 Task: Look for space in Crown Point, United States from 12th July, 2023 to 16th July, 2023 for 8 adults in price range Rs.10000 to Rs.16000. Place can be private room with 8 bedrooms having 8 beds and 8 bathrooms. Property type can be house, flat, guest house, hotel. Amenities needed are: wifi, TV, free parkinig on premises, gym, breakfast. Booking option can be shelf check-in. Required host language is English.
Action: Mouse moved to (469, 64)
Screenshot: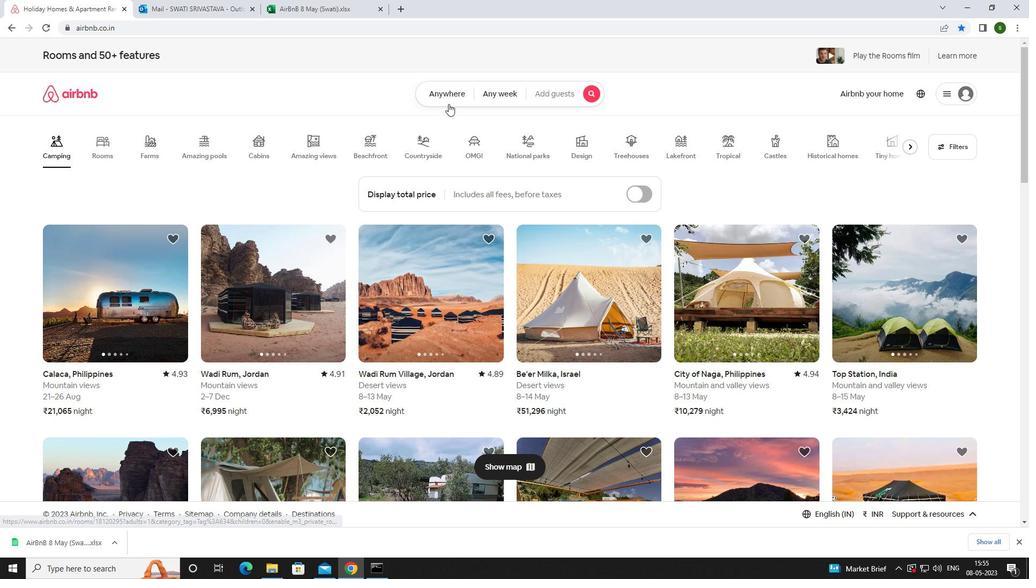 
Action: Mouse pressed left at (469, 64)
Screenshot: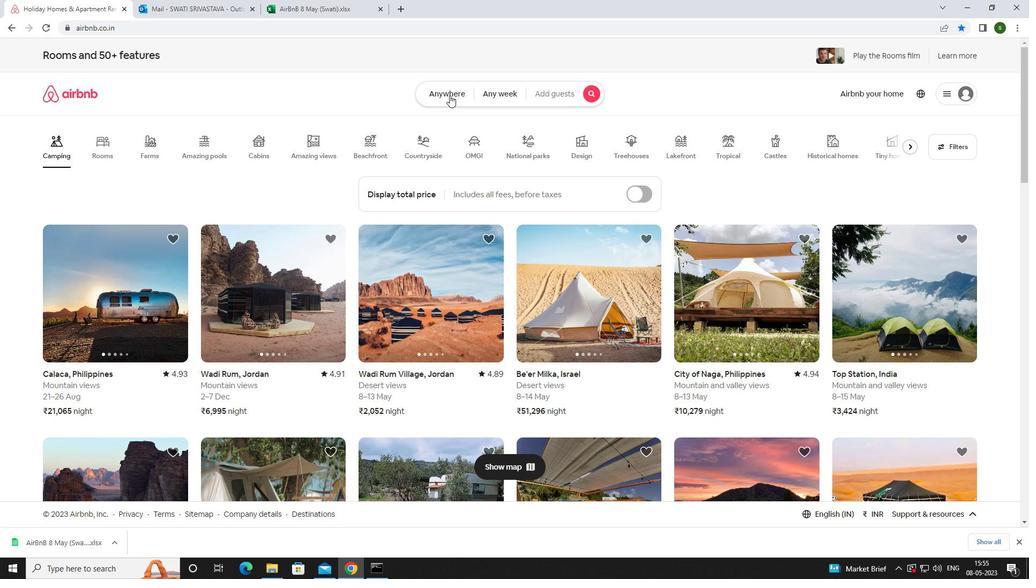 
Action: Mouse moved to (414, 110)
Screenshot: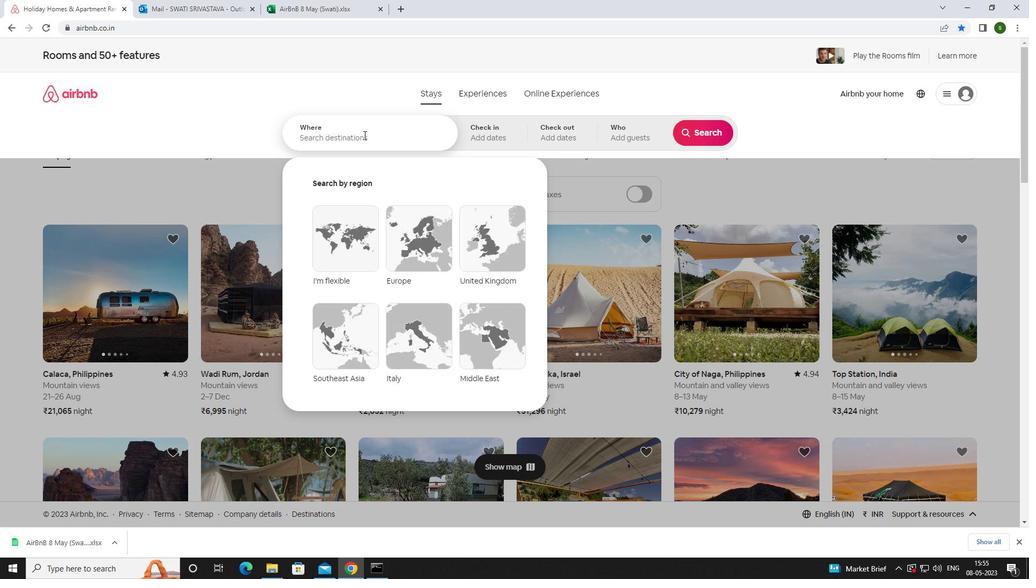 
Action: Mouse pressed left at (414, 110)
Screenshot: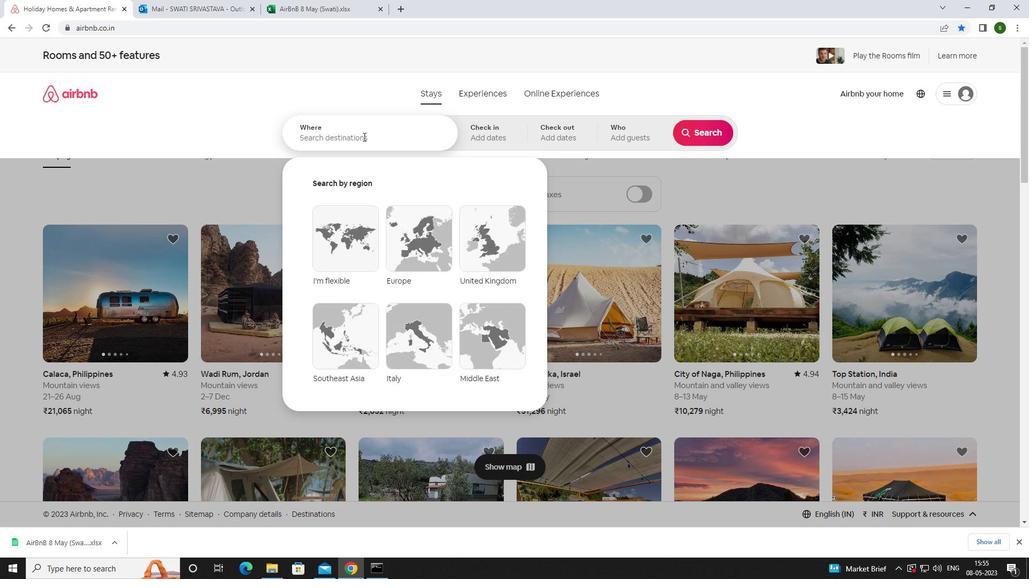 
Action: Mouse moved to (414, 112)
Screenshot: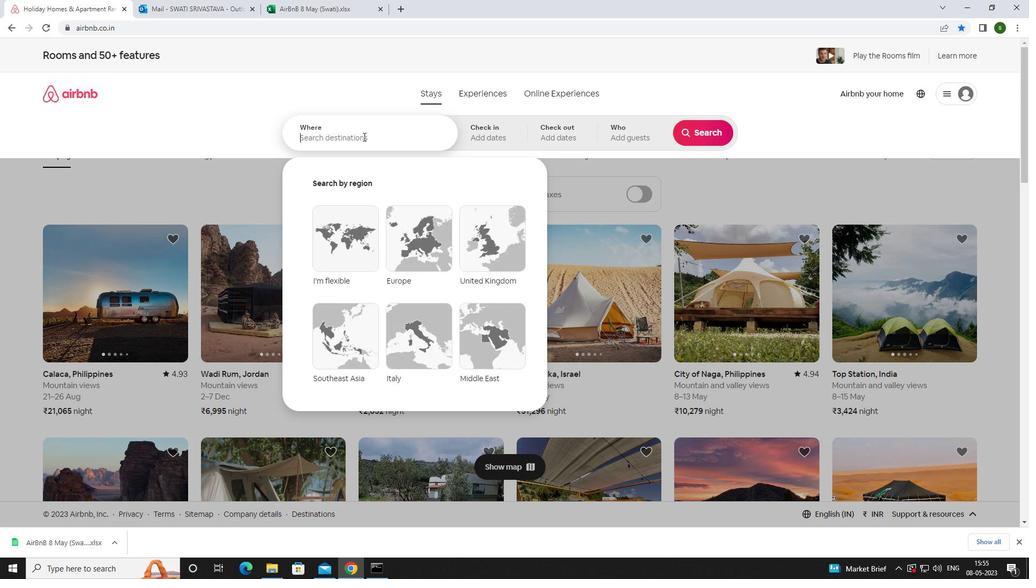 
Action: Key pressed <Key.caps_lock>c<Key.caps_lock>rown<Key.space><Key.caps_lock>P<Key.caps_lock>oint,<Key.space><Key.caps_lock>u<Key.caps_lock>nited<Key.space><Key.caps_lock>s<Key.caps_lock>tates<Key.enter>
Screenshot: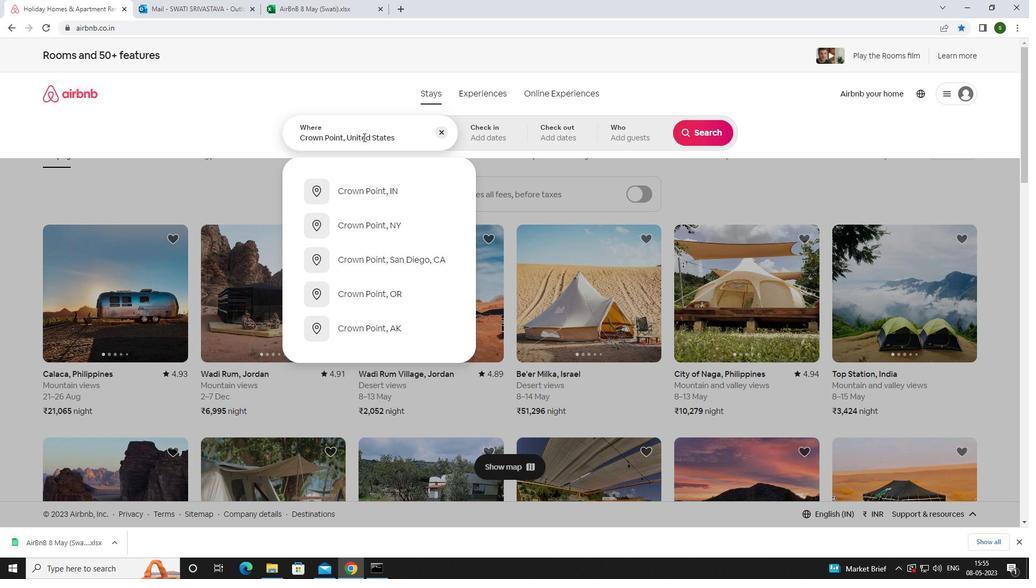 
Action: Mouse moved to (628, 202)
Screenshot: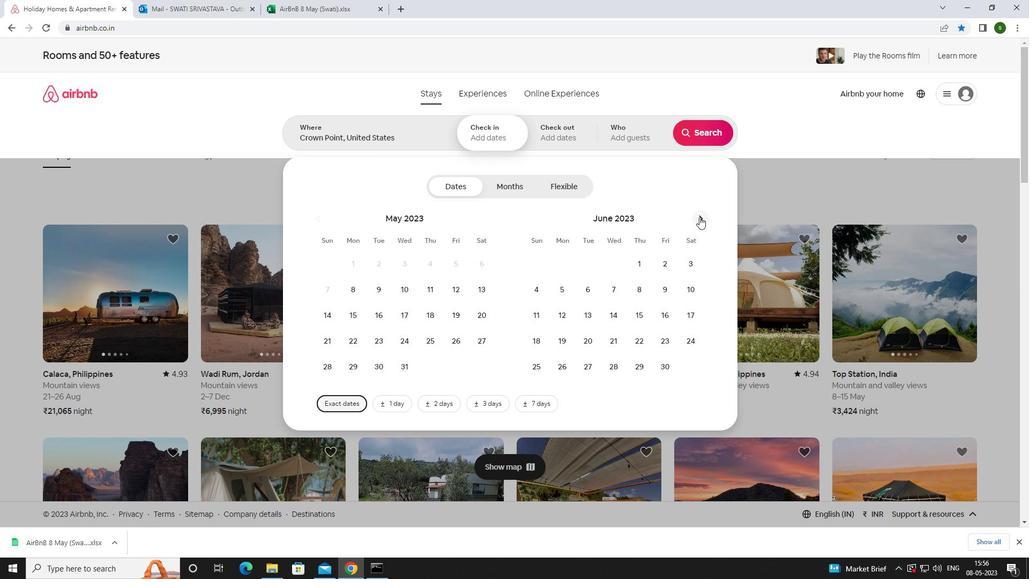 
Action: Mouse pressed left at (628, 202)
Screenshot: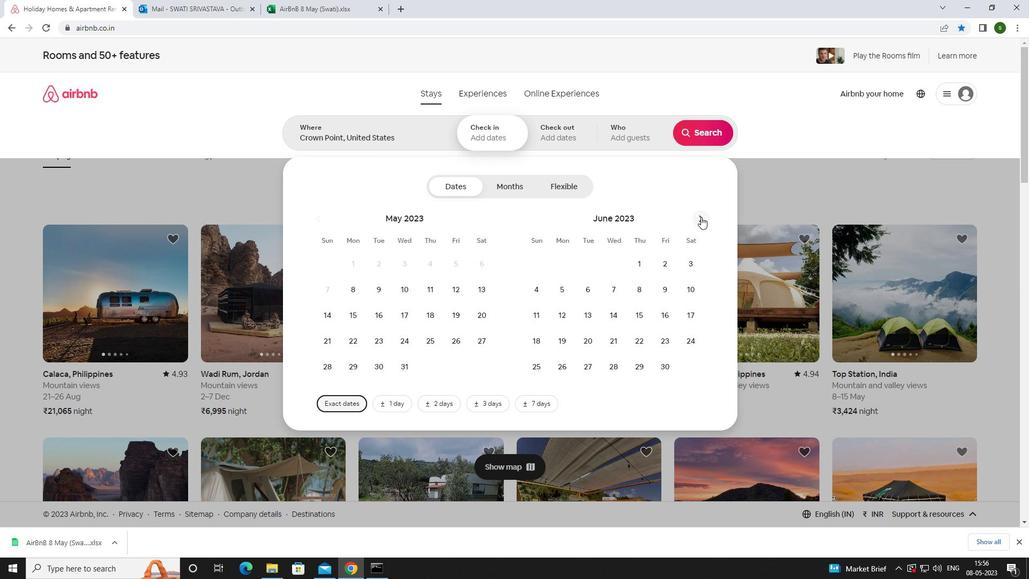 
Action: Mouse pressed left at (628, 202)
Screenshot: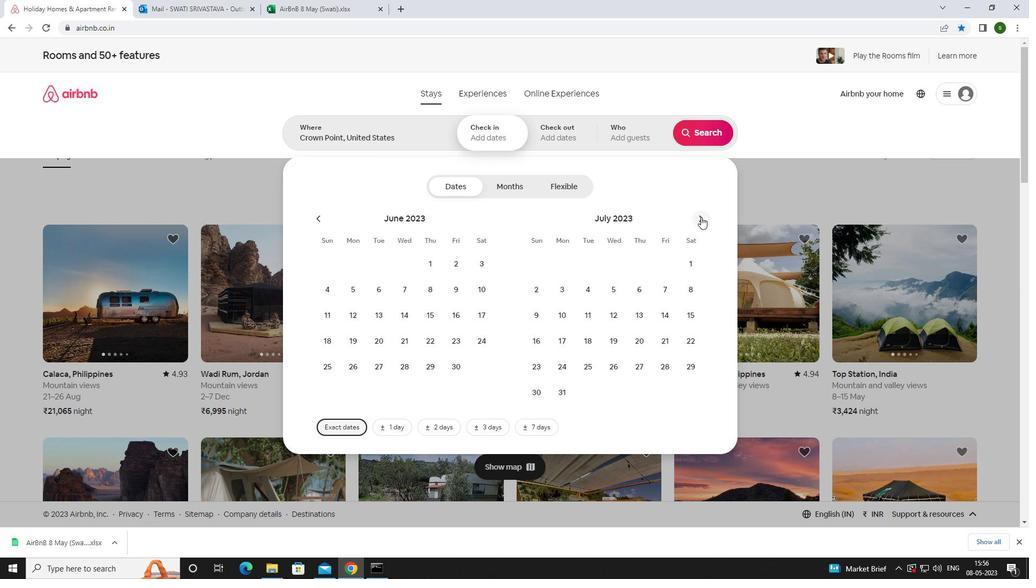 
Action: Mouse moved to (439, 311)
Screenshot: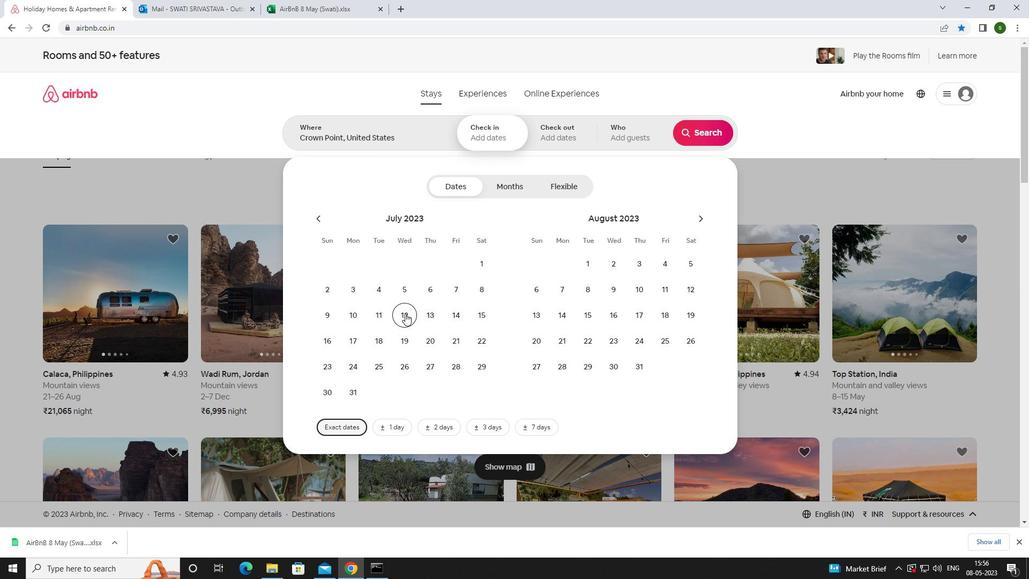 
Action: Mouse pressed left at (439, 311)
Screenshot: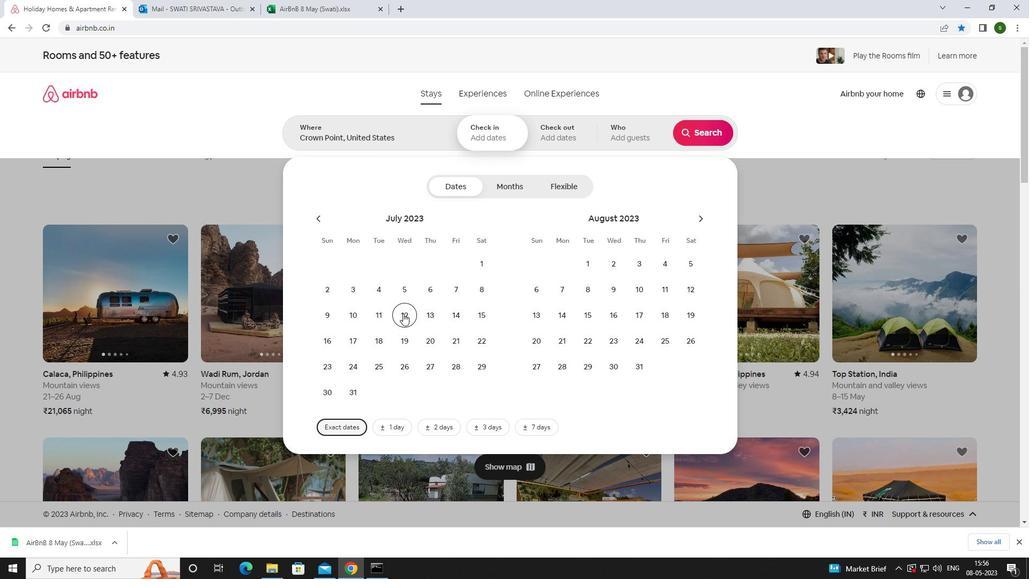 
Action: Mouse moved to (391, 345)
Screenshot: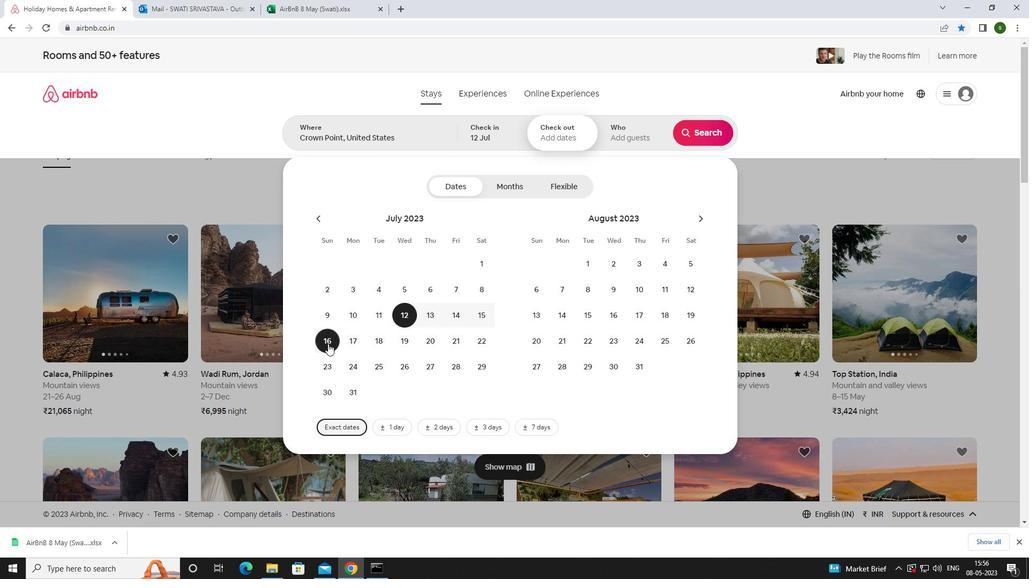 
Action: Mouse pressed left at (391, 345)
Screenshot: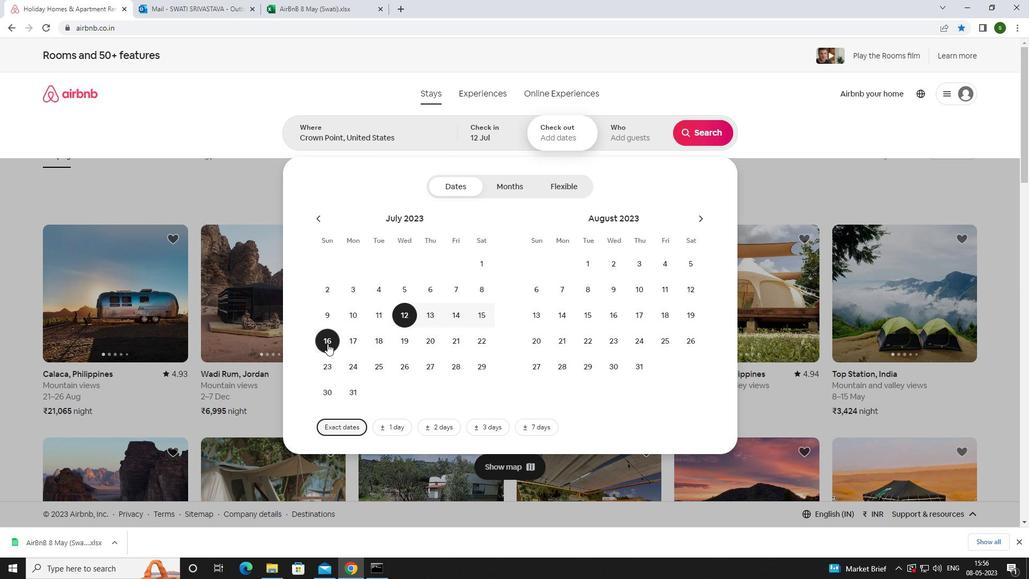 
Action: Mouse moved to (583, 115)
Screenshot: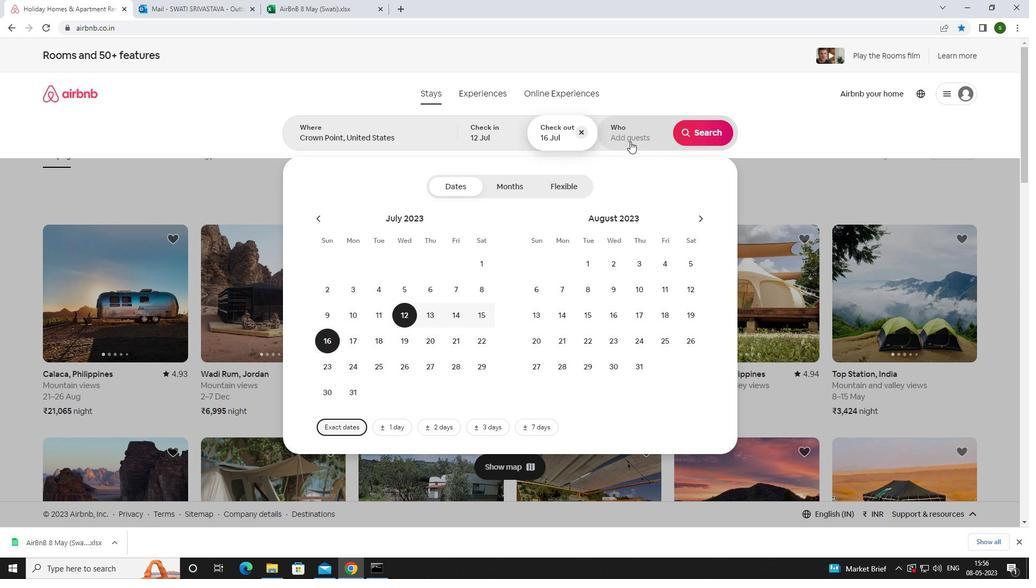
Action: Mouse pressed left at (583, 115)
Screenshot: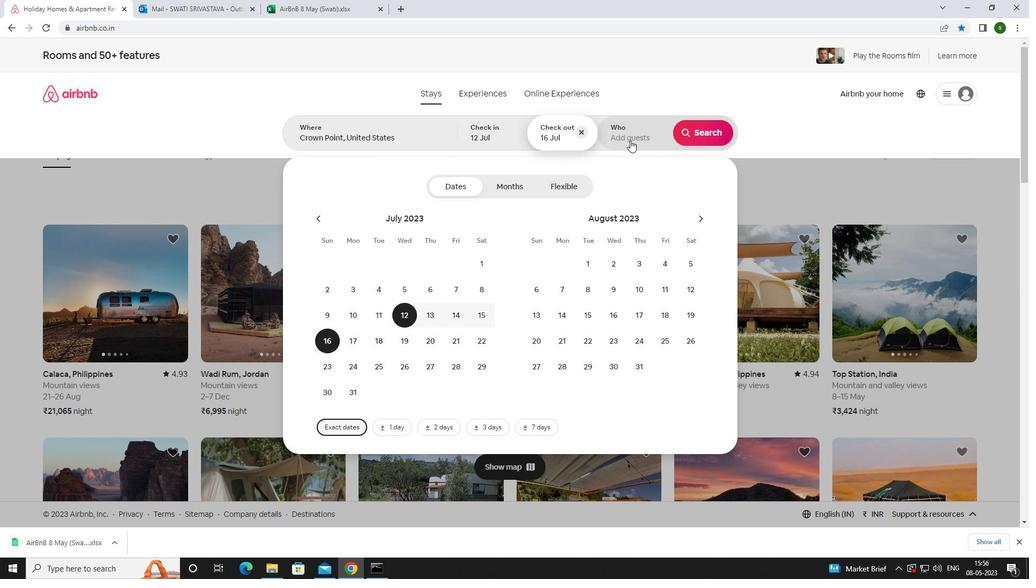 
Action: Mouse moved to (632, 165)
Screenshot: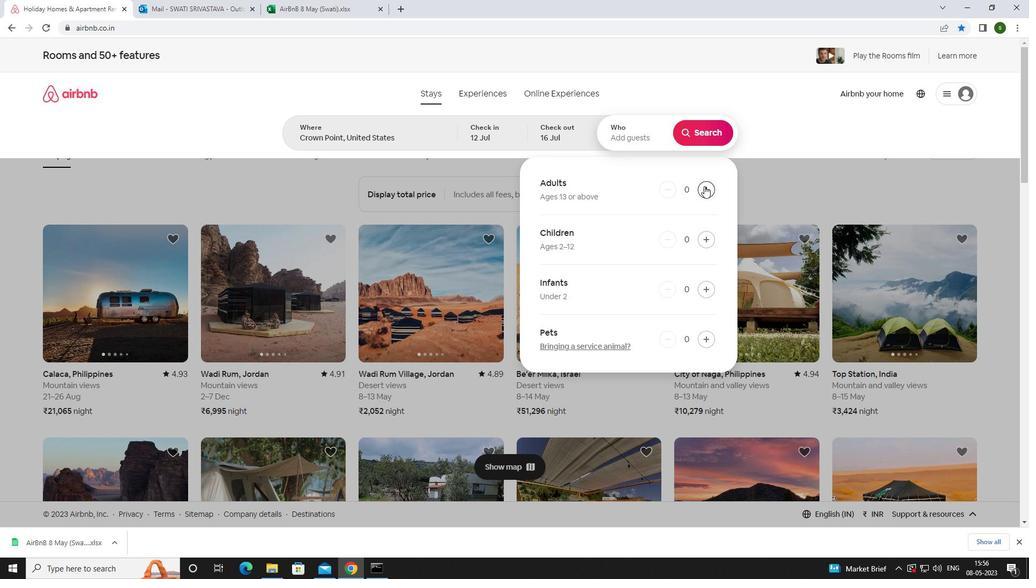 
Action: Mouse pressed left at (632, 165)
Screenshot: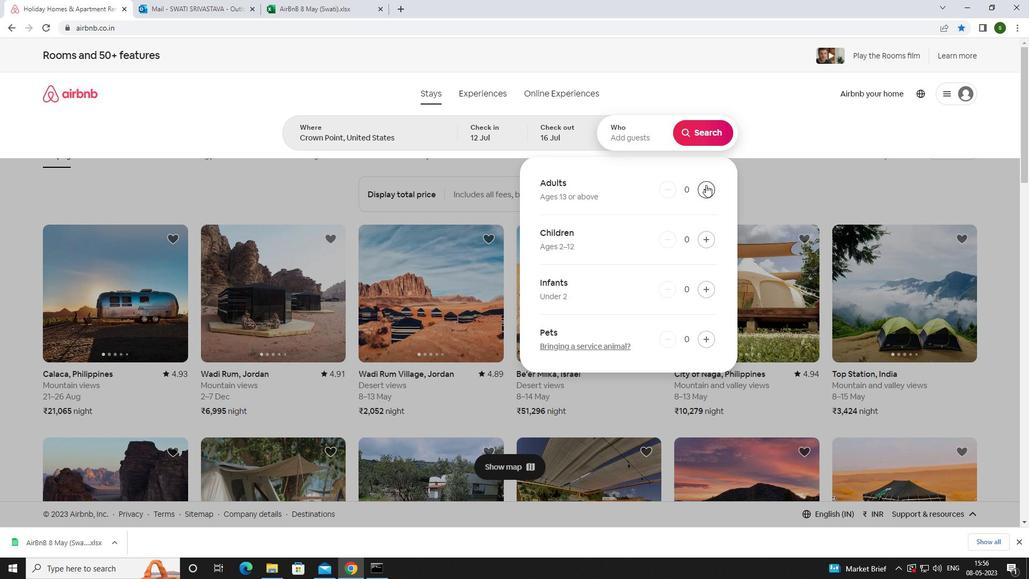 
Action: Mouse pressed left at (632, 165)
Screenshot: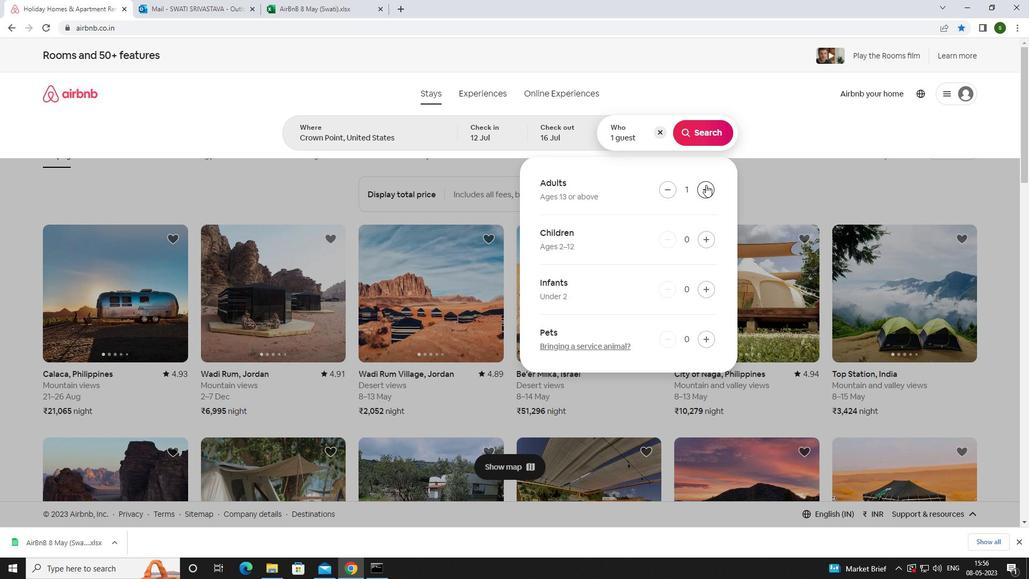 
Action: Mouse pressed left at (632, 165)
Screenshot: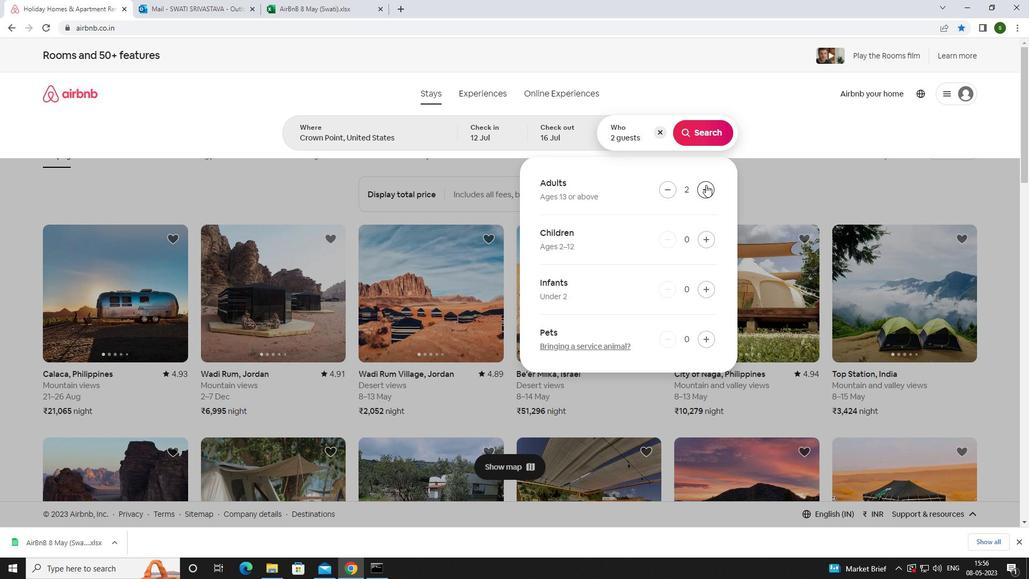 
Action: Mouse pressed left at (632, 165)
Screenshot: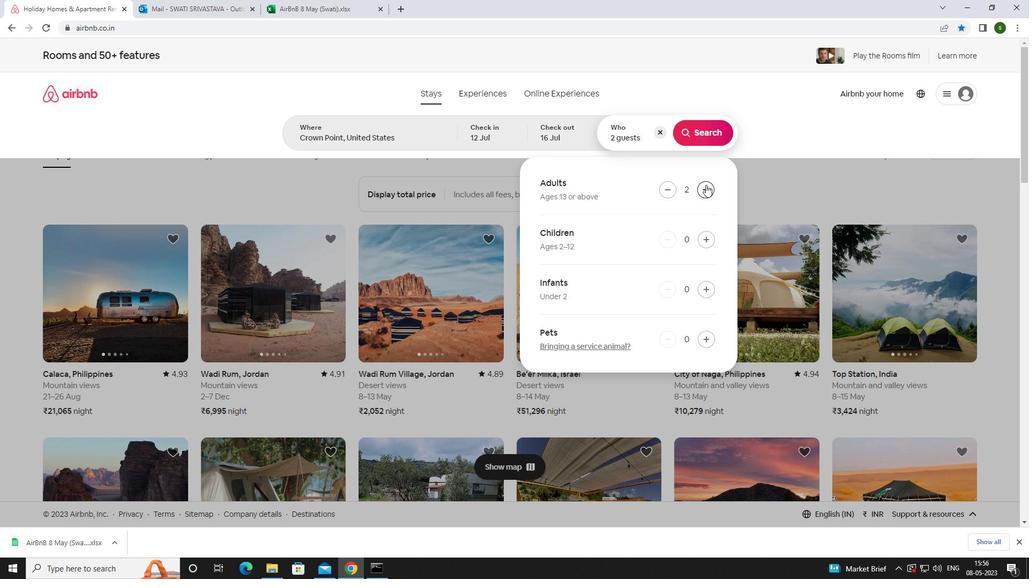 
Action: Mouse pressed left at (632, 165)
Screenshot: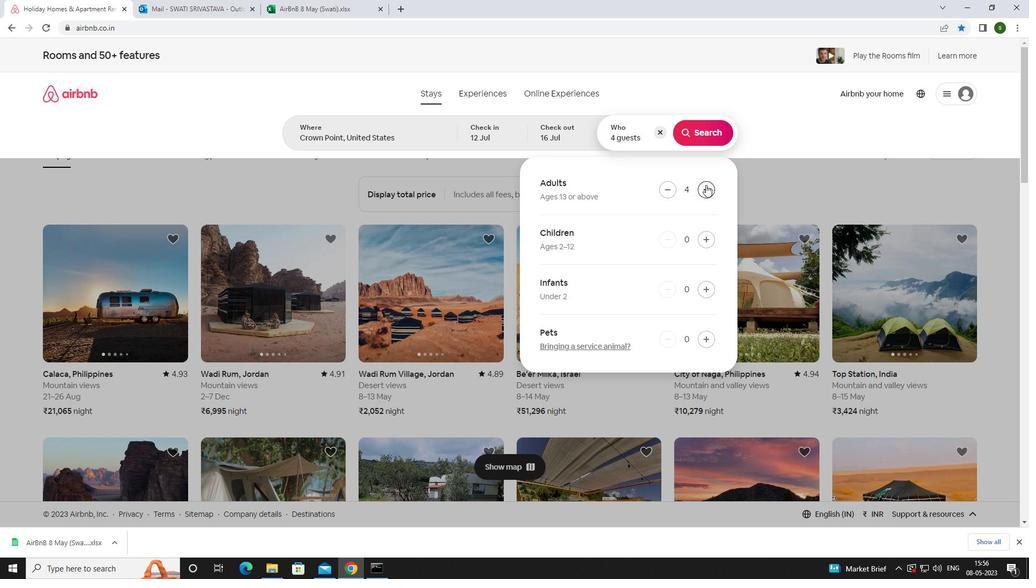 
Action: Mouse pressed left at (632, 165)
Screenshot: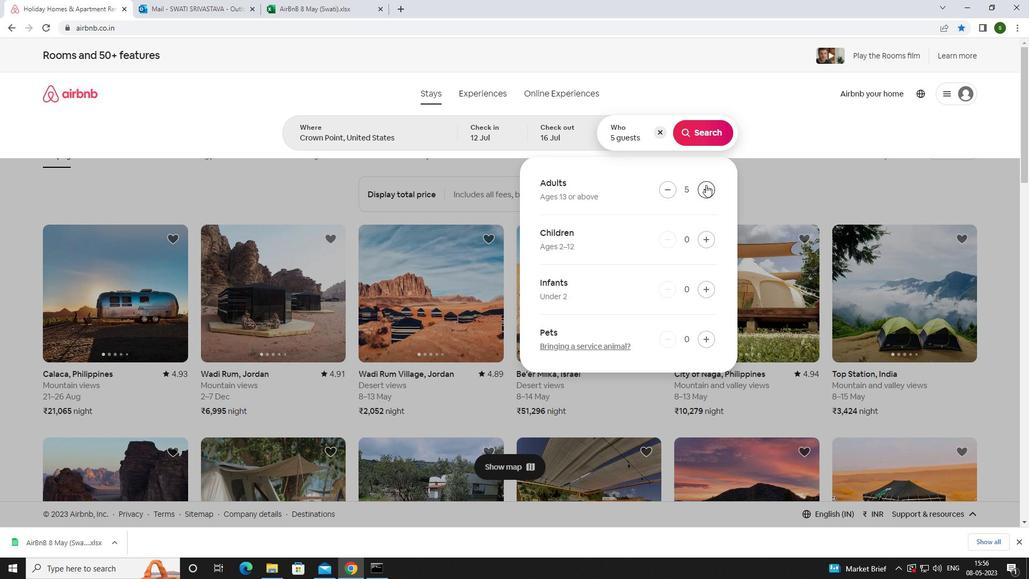 
Action: Mouse pressed left at (632, 165)
Screenshot: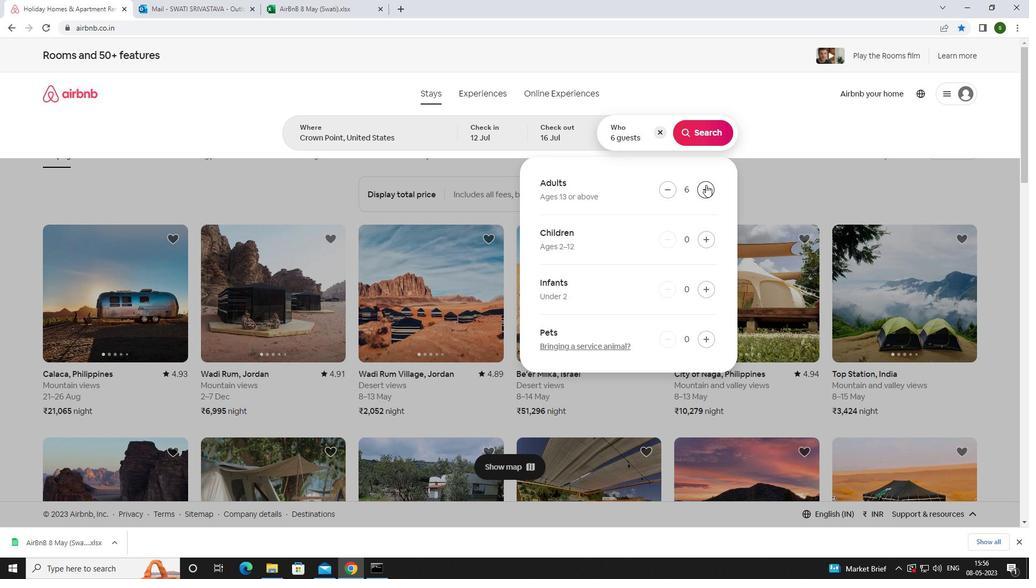 
Action: Mouse pressed left at (632, 165)
Screenshot: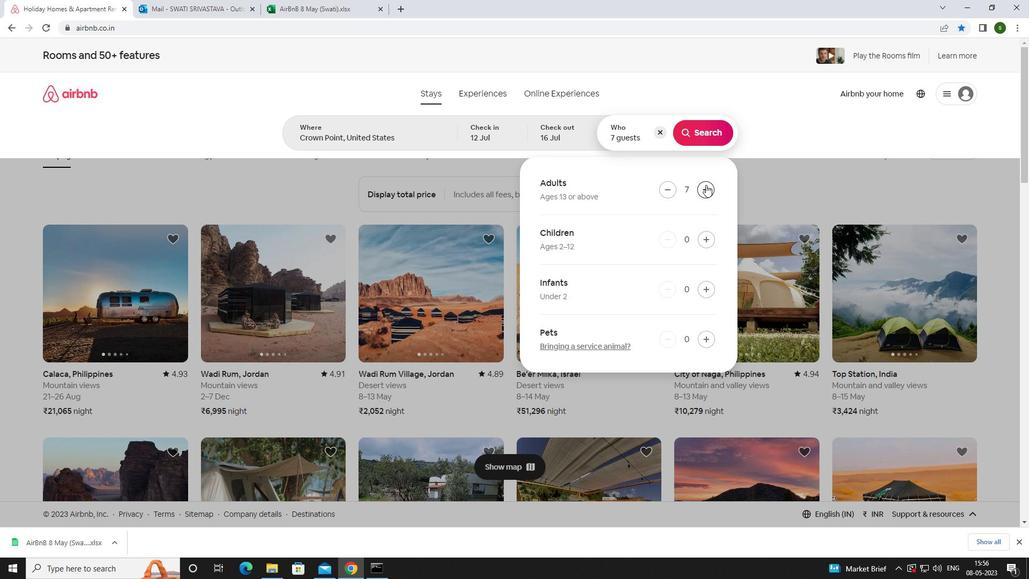 
Action: Mouse moved to (632, 104)
Screenshot: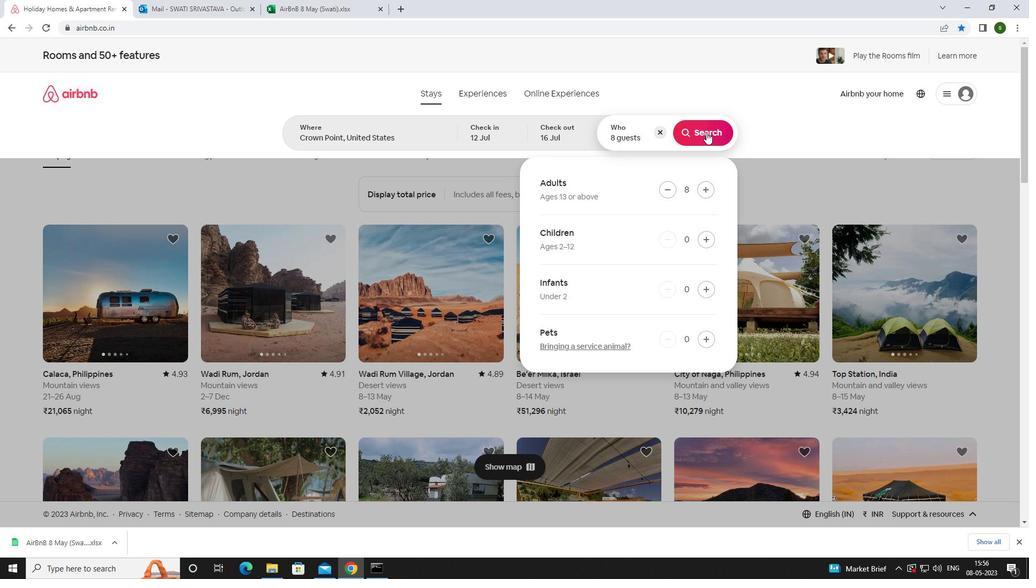 
Action: Mouse pressed left at (632, 104)
Screenshot: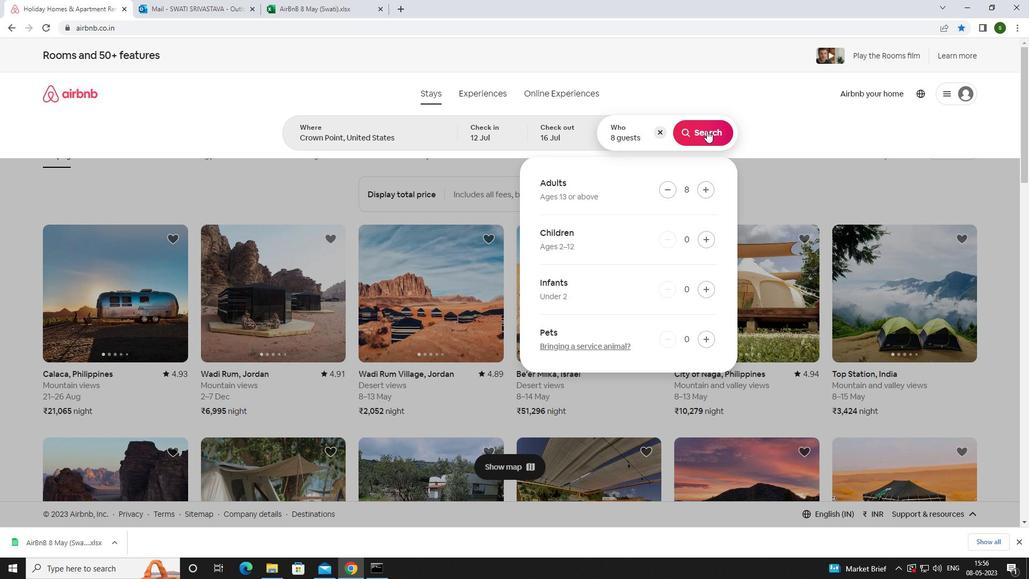 
Action: Mouse moved to (798, 67)
Screenshot: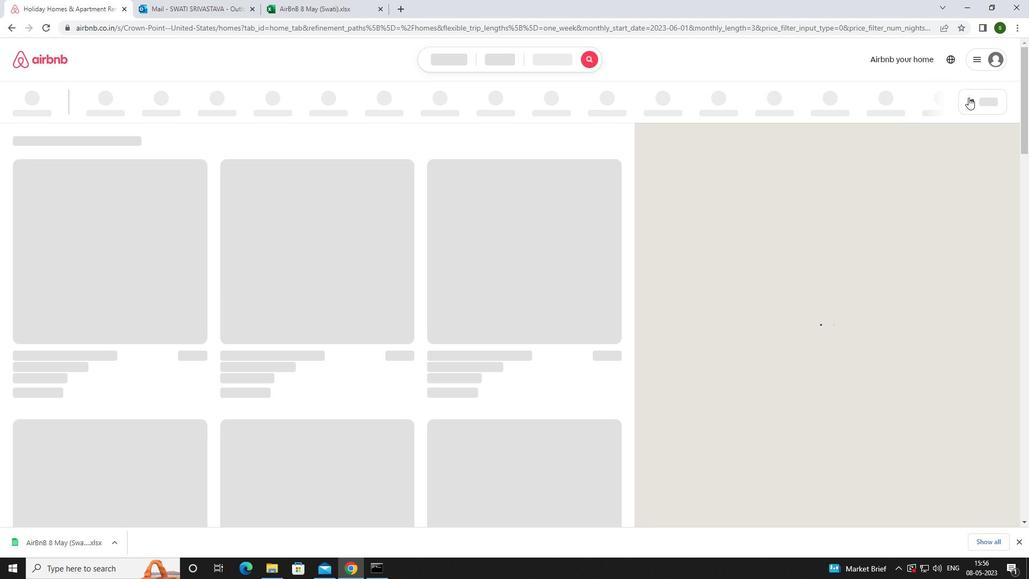 
Action: Mouse pressed left at (798, 67)
Screenshot: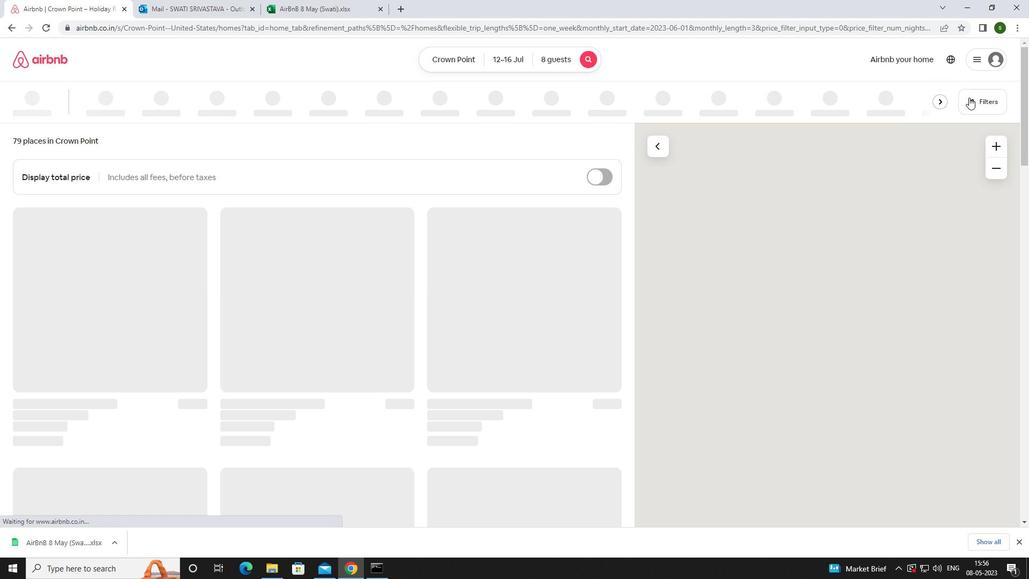 
Action: Mouse moved to (458, 369)
Screenshot: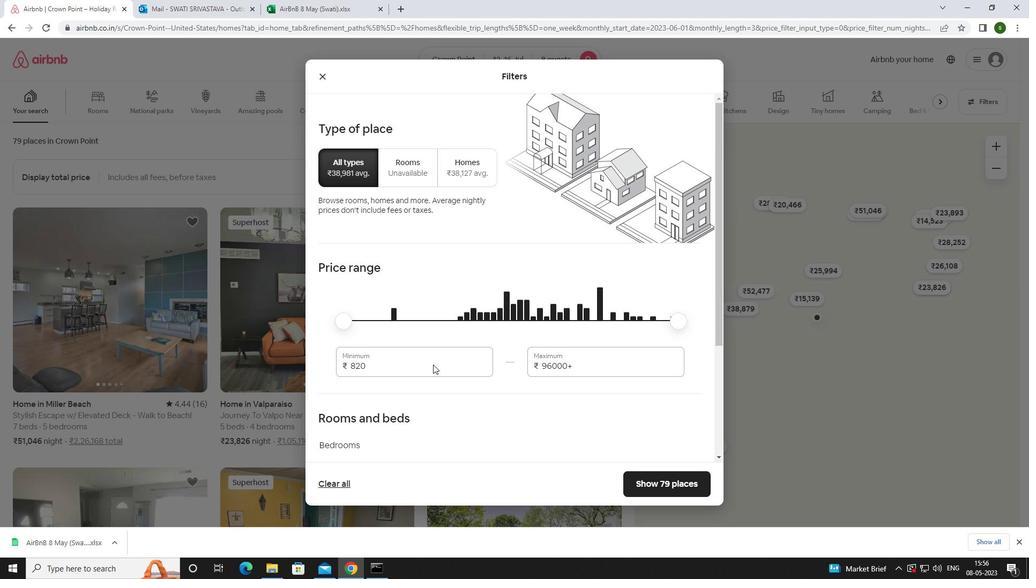 
Action: Mouse pressed left at (458, 369)
Screenshot: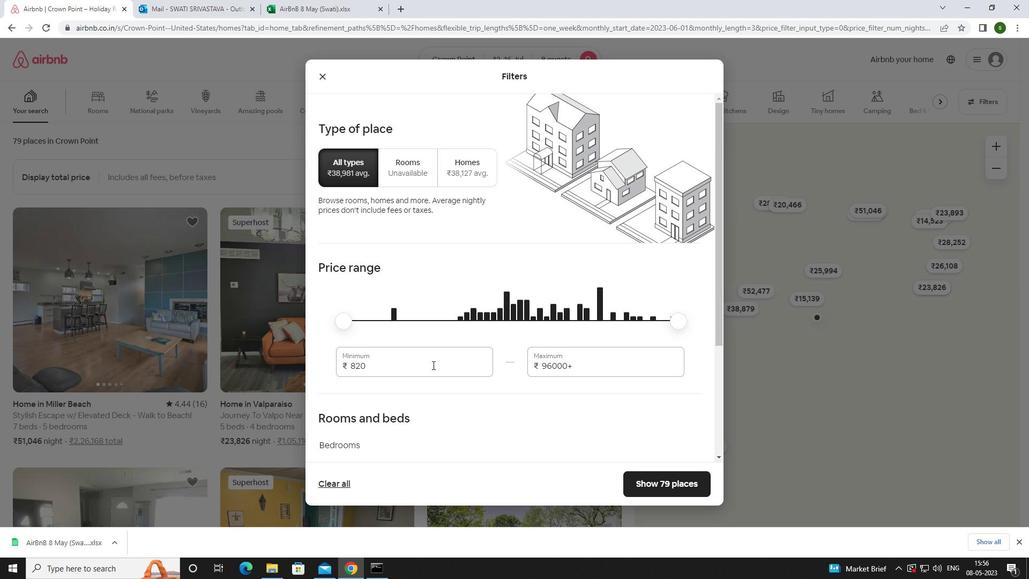 
Action: Key pressed <Key.backspace><Key.backspace><Key.backspace><Key.backspace><Key.backspace><Key.backspace><Key.backspace>10000
Screenshot: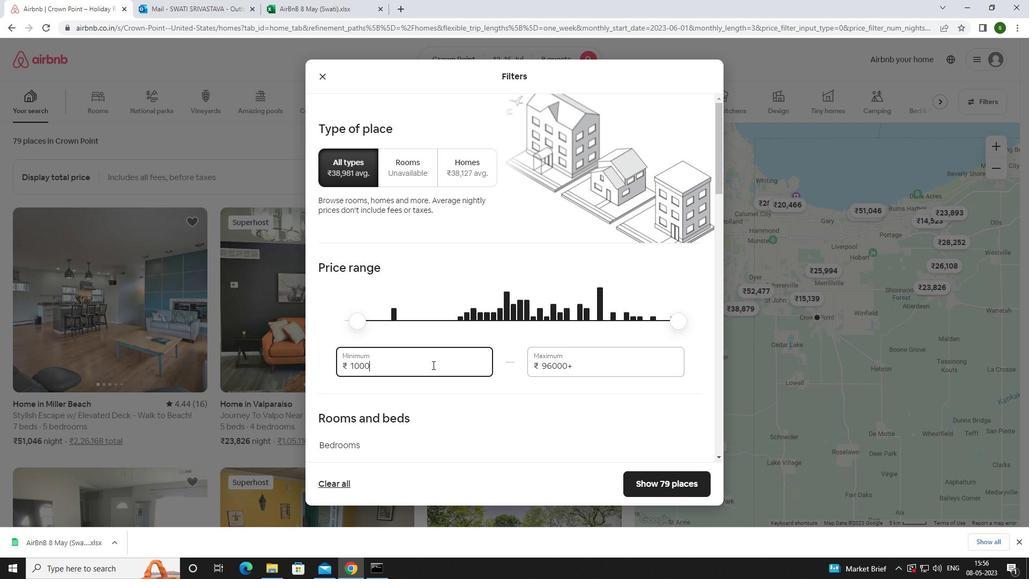 
Action: Mouse moved to (558, 374)
Screenshot: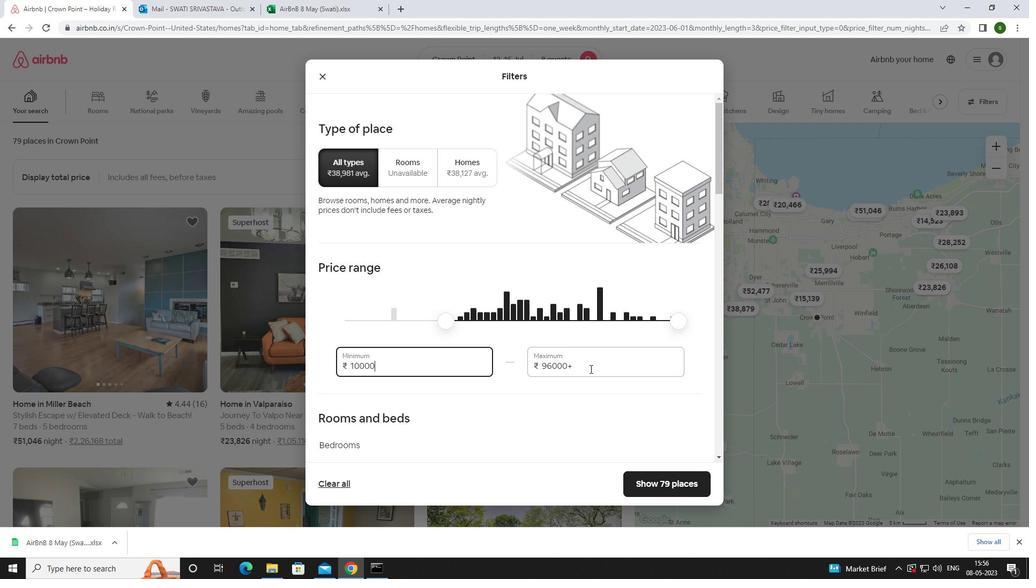 
Action: Mouse pressed left at (558, 374)
Screenshot: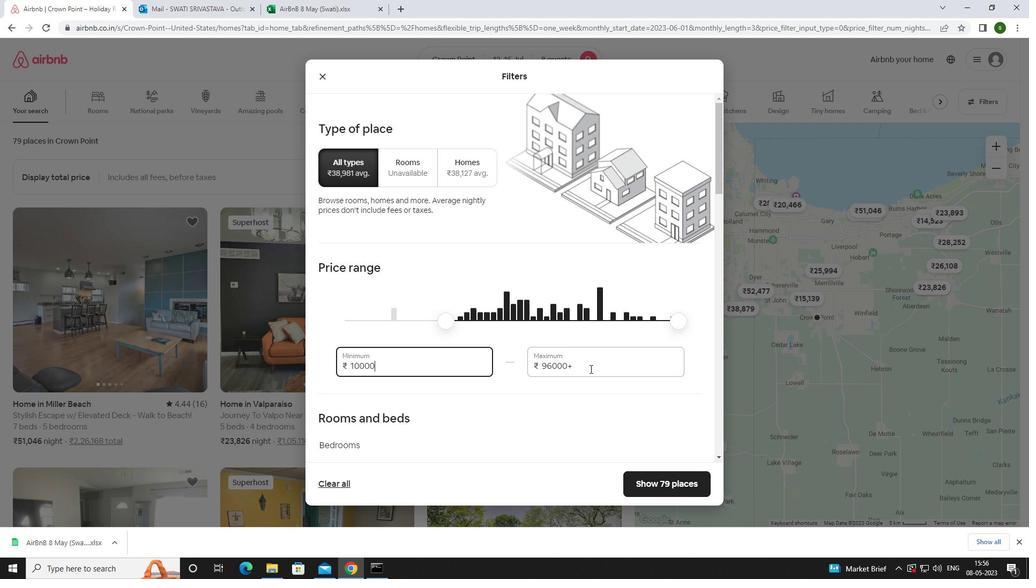 
Action: Key pressed <Key.backspace><Key.backspace><Key.backspace><Key.backspace><Key.backspace><Key.backspace><Key.backspace><Key.backspace><Key.backspace>16000
Screenshot: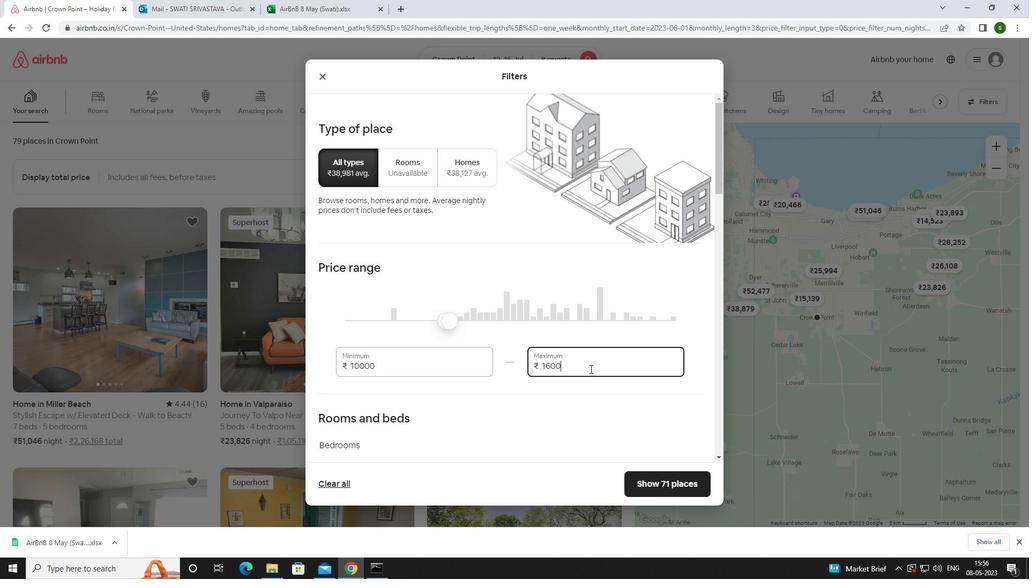 
Action: Mouse moved to (476, 355)
Screenshot: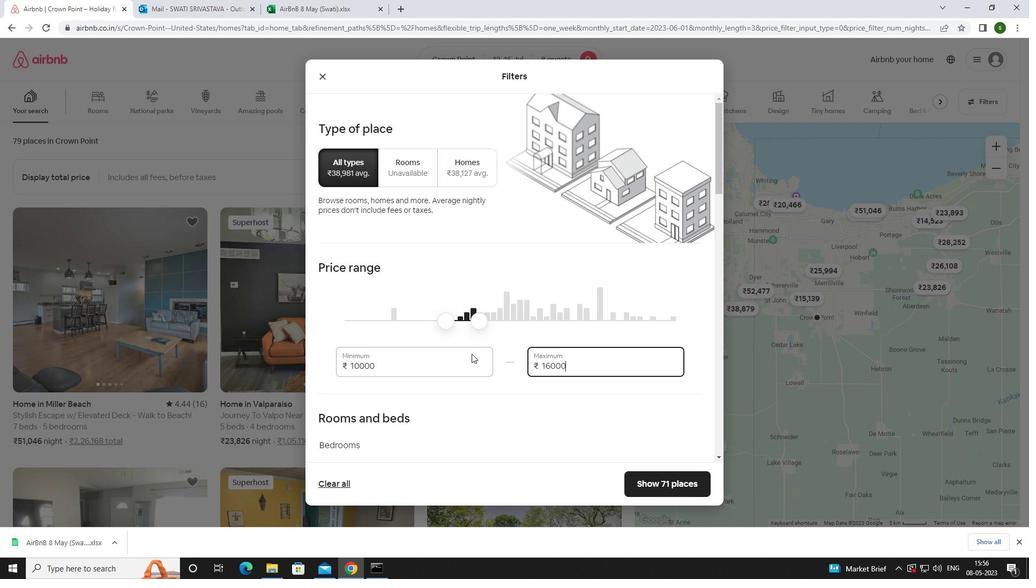 
Action: Mouse scrolled (476, 354) with delta (0, -1)
Screenshot: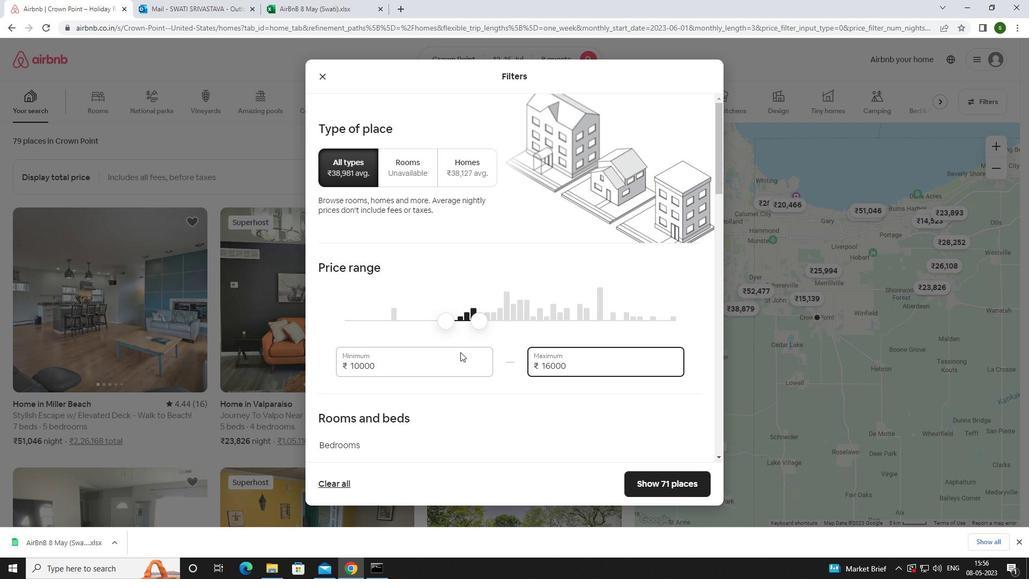 
Action: Mouse scrolled (476, 354) with delta (0, -1)
Screenshot: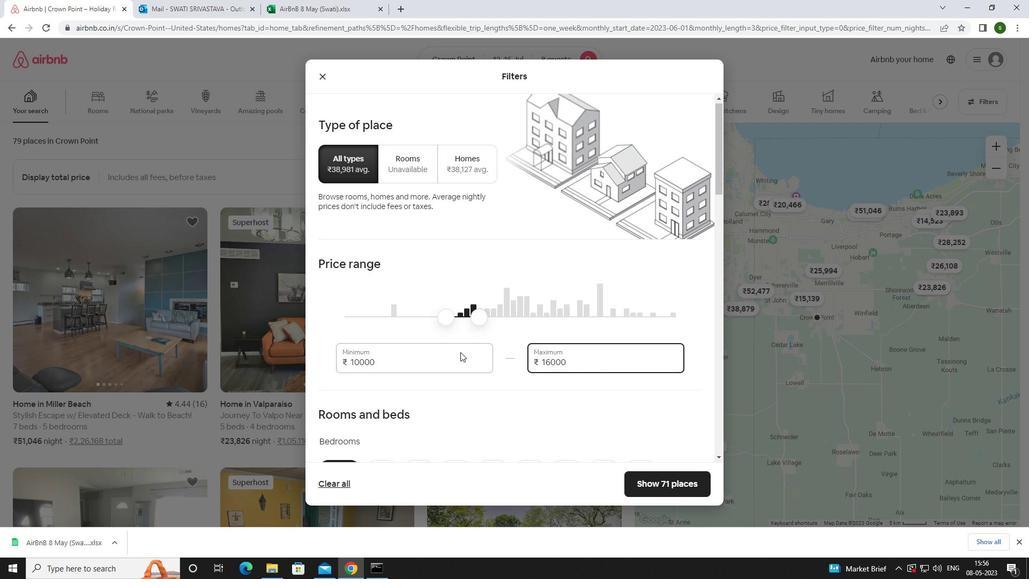 
Action: Mouse scrolled (476, 354) with delta (0, -1)
Screenshot: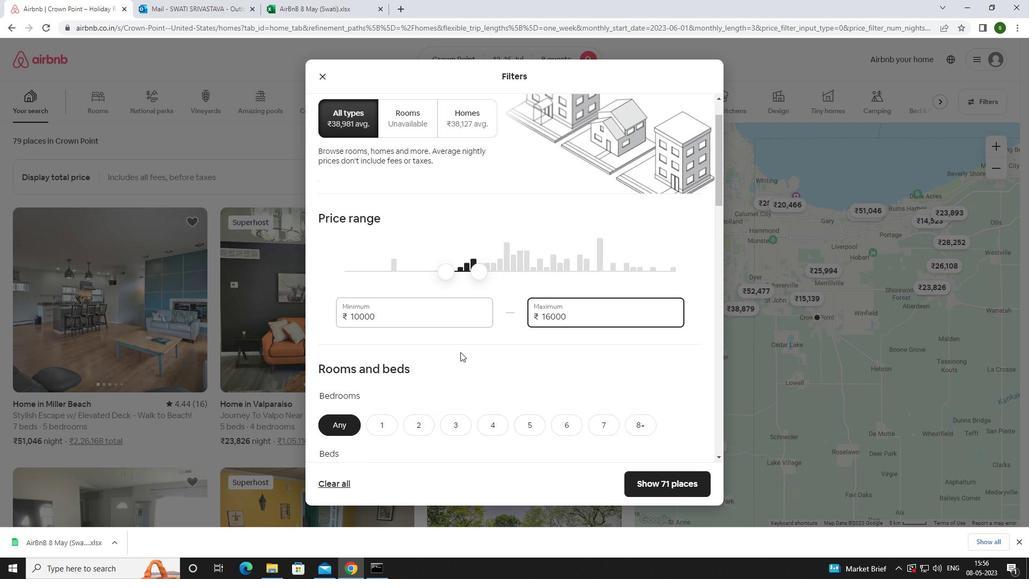 
Action: Mouse scrolled (476, 354) with delta (0, -1)
Screenshot: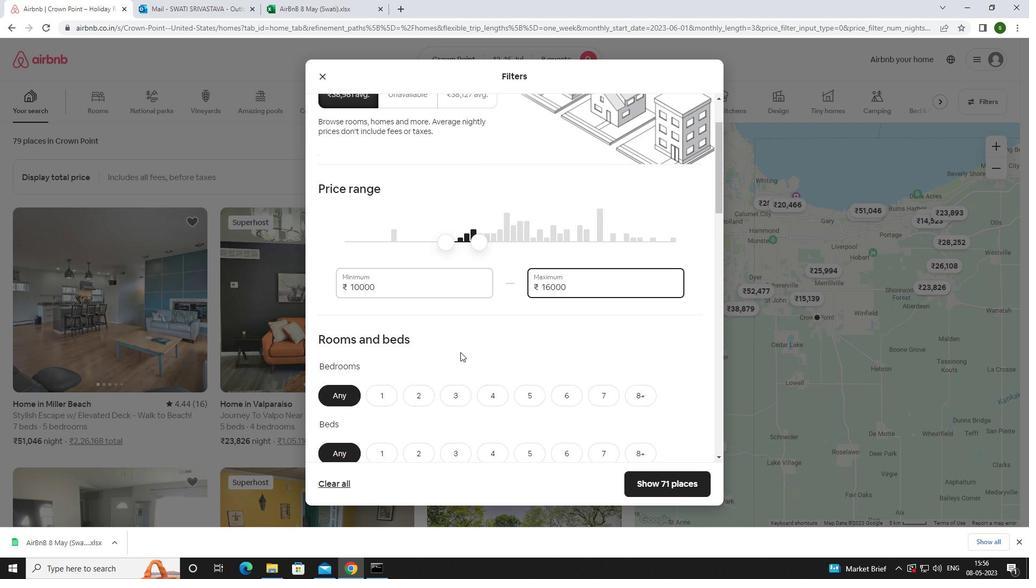 
Action: Mouse moved to (586, 248)
Screenshot: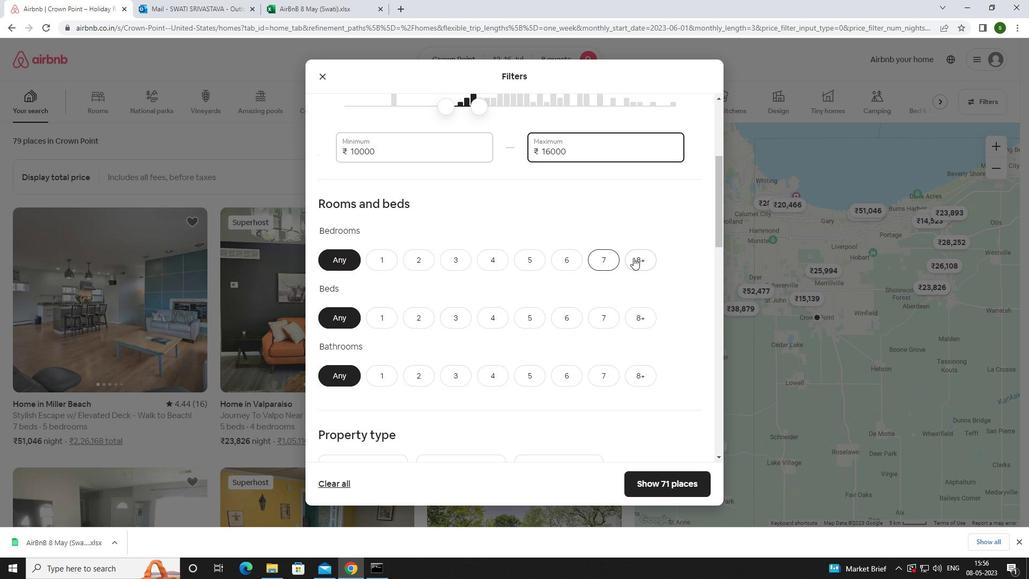 
Action: Mouse pressed left at (586, 248)
Screenshot: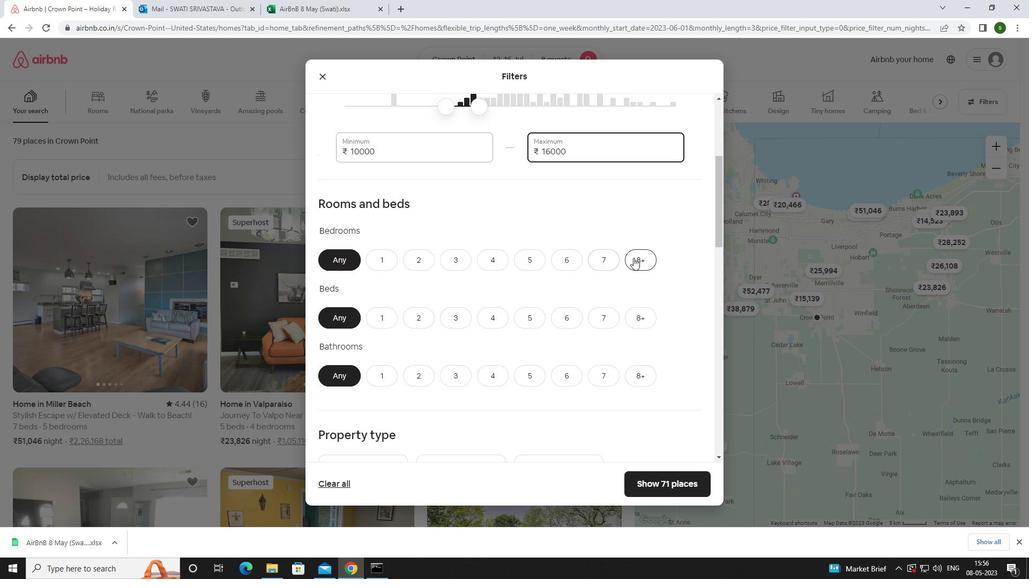 
Action: Mouse moved to (594, 313)
Screenshot: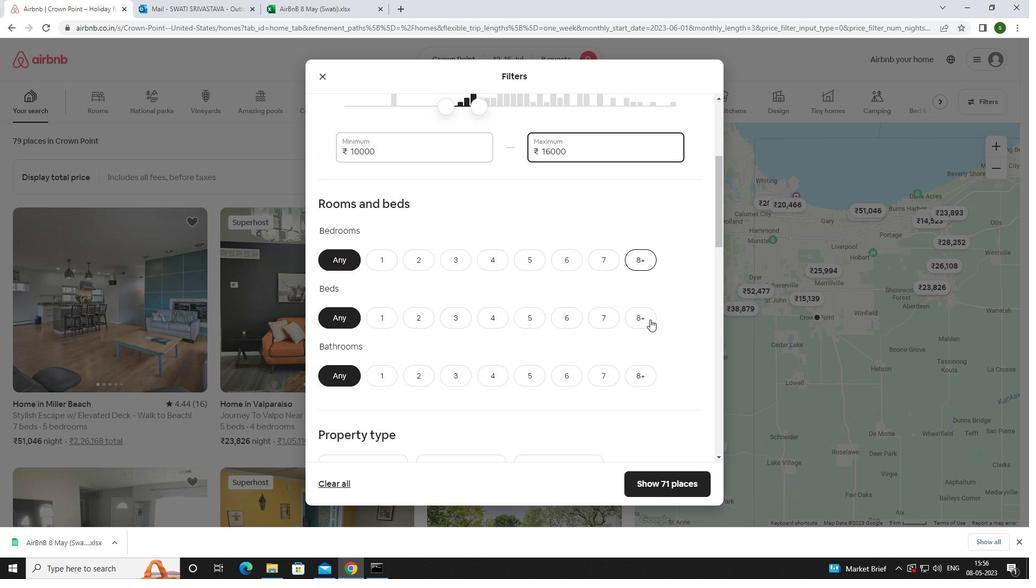 
Action: Mouse pressed left at (594, 313)
Screenshot: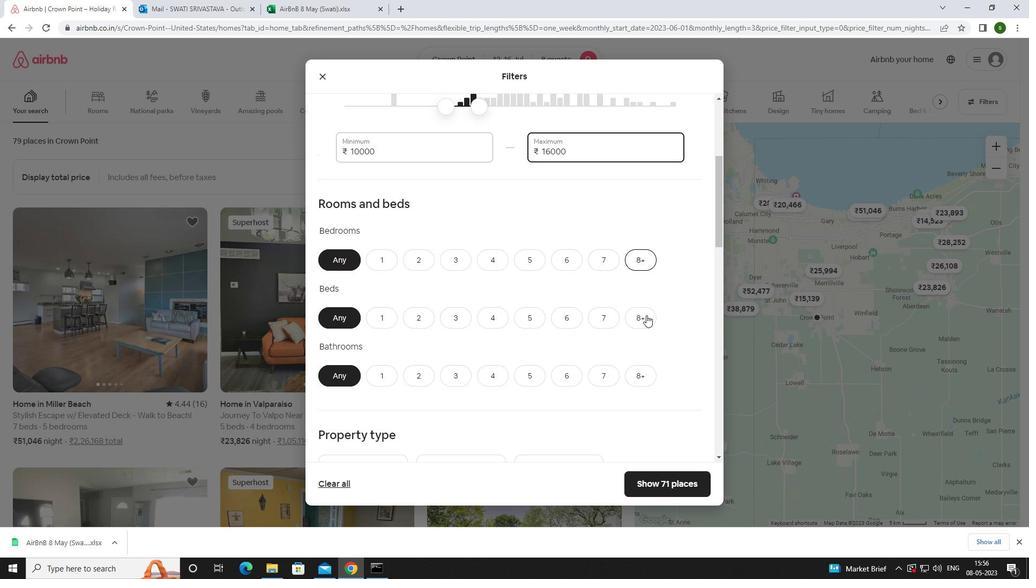
Action: Mouse moved to (592, 383)
Screenshot: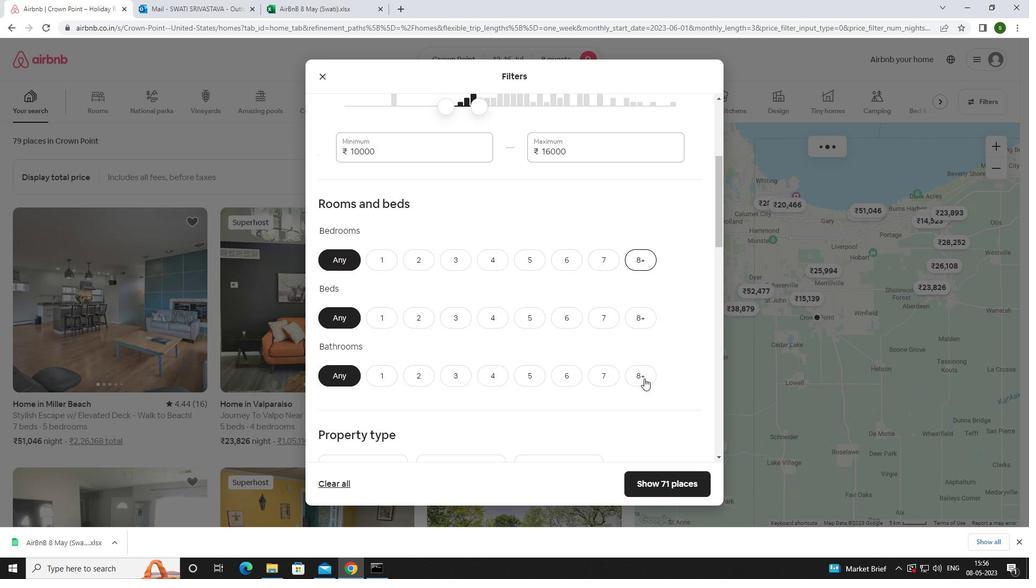 
Action: Mouse pressed left at (592, 383)
Screenshot: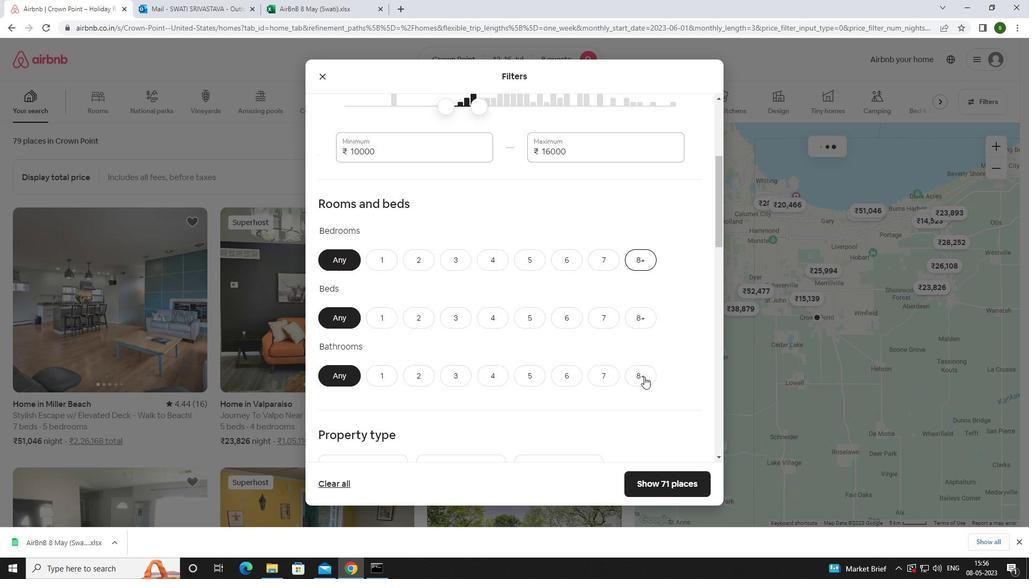 
Action: Mouse scrolled (592, 382) with delta (0, 0)
Screenshot: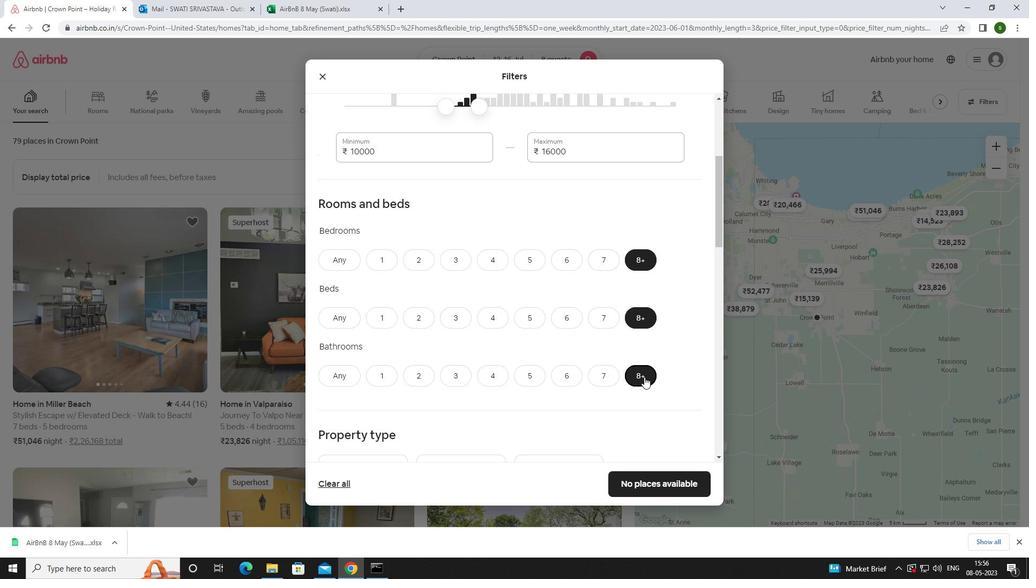 
Action: Mouse scrolled (592, 382) with delta (0, 0)
Screenshot: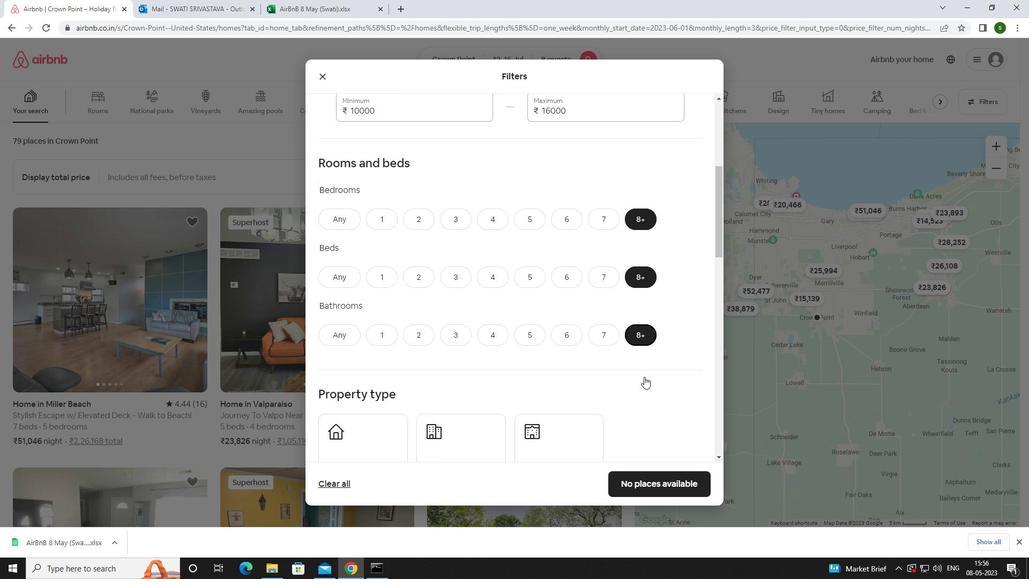 
Action: Mouse scrolled (592, 382) with delta (0, 0)
Screenshot: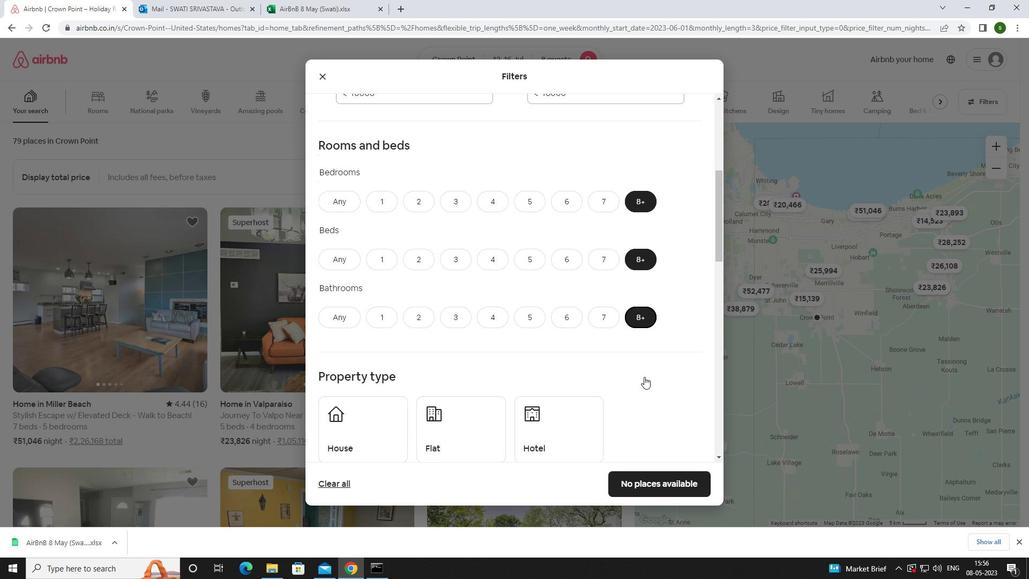
Action: Mouse scrolled (592, 382) with delta (0, 0)
Screenshot: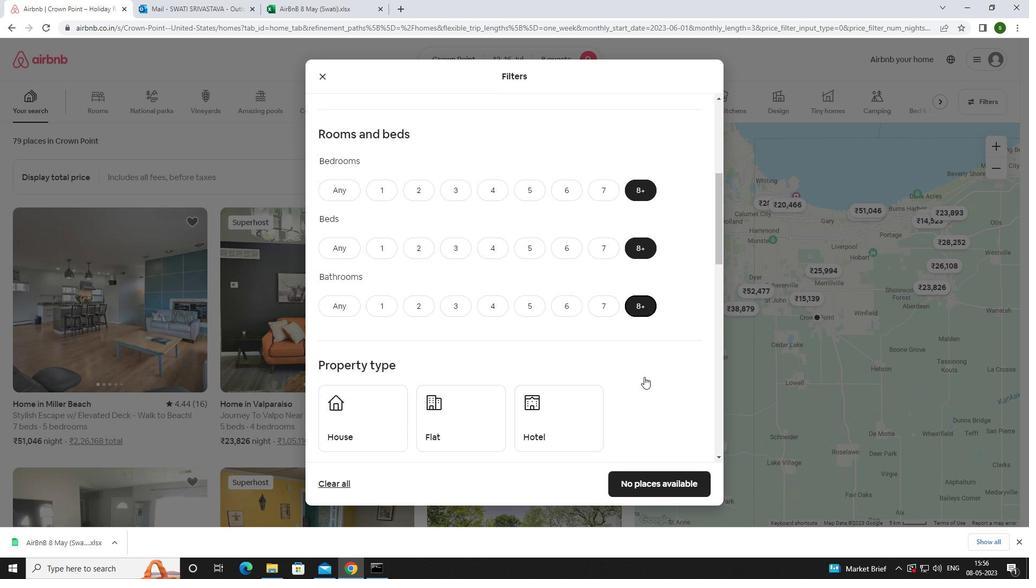 
Action: Mouse moved to (421, 268)
Screenshot: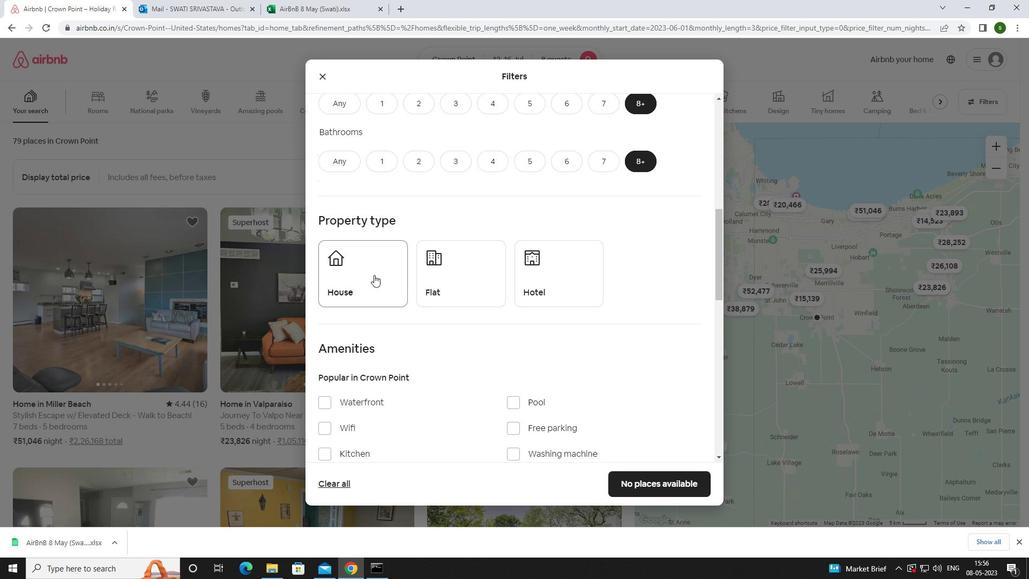 
Action: Mouse pressed left at (421, 268)
Screenshot: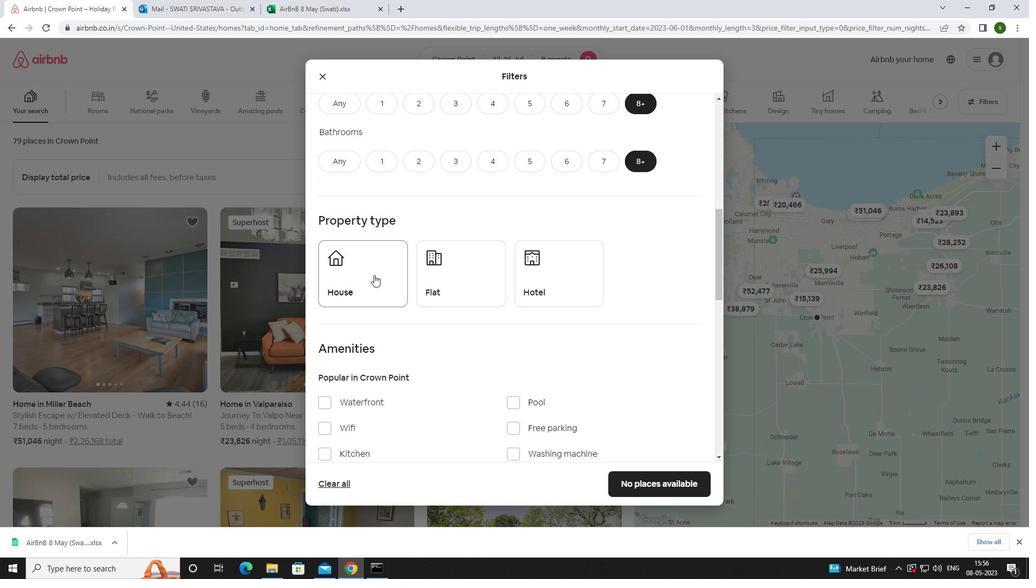 
Action: Mouse moved to (456, 264)
Screenshot: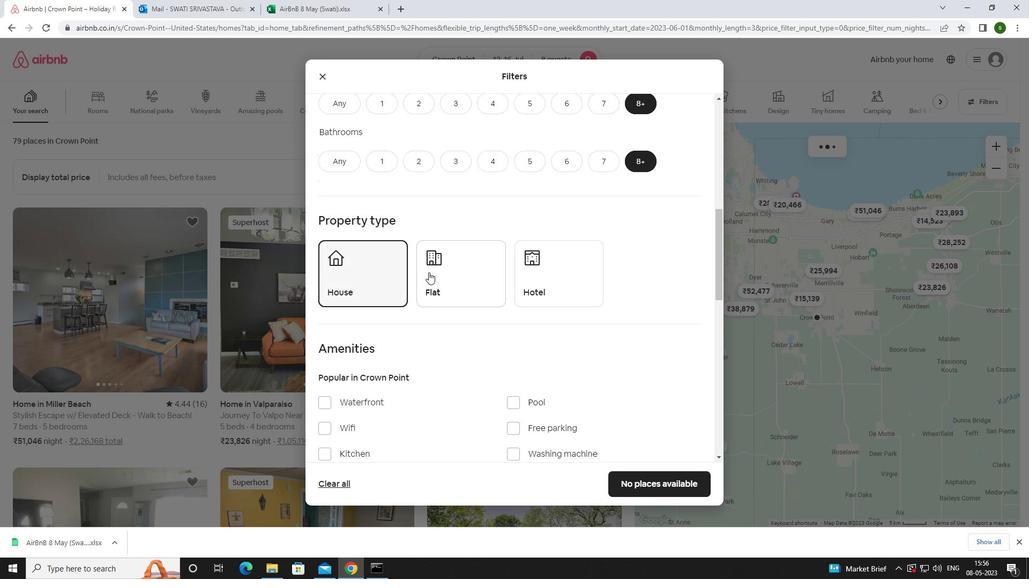 
Action: Mouse pressed left at (456, 264)
Screenshot: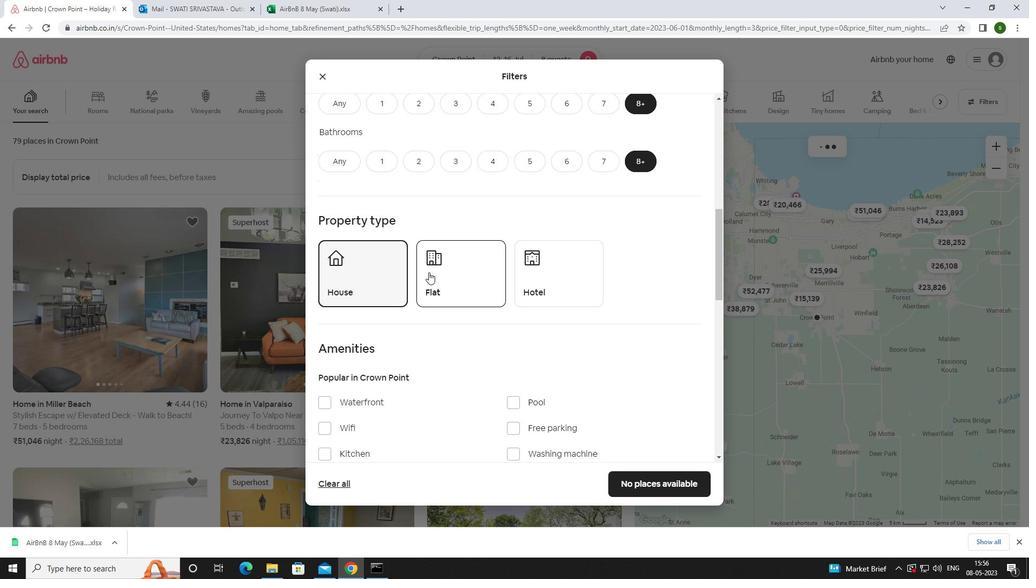 
Action: Mouse moved to (557, 269)
Screenshot: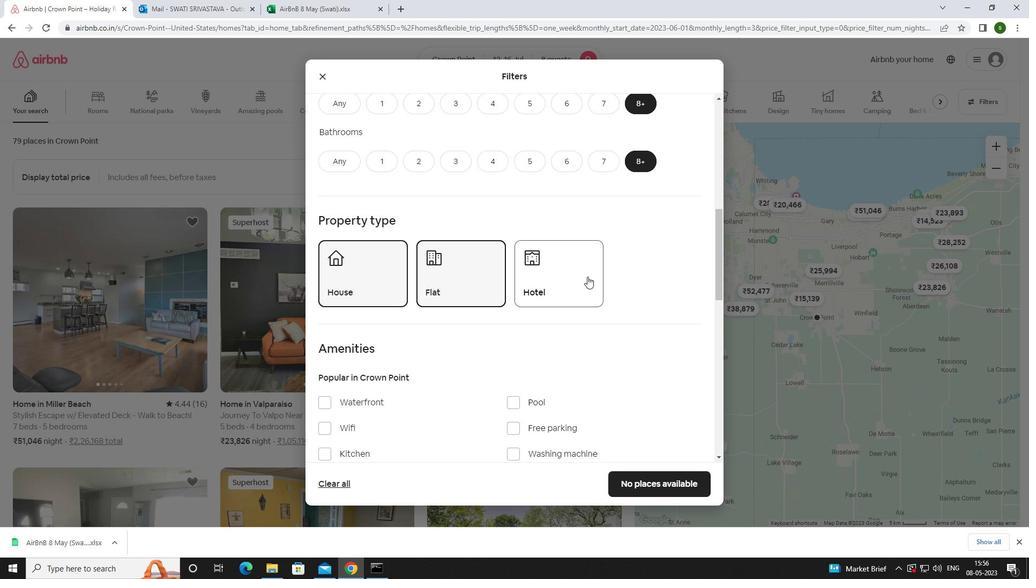 
Action: Mouse pressed left at (557, 269)
Screenshot: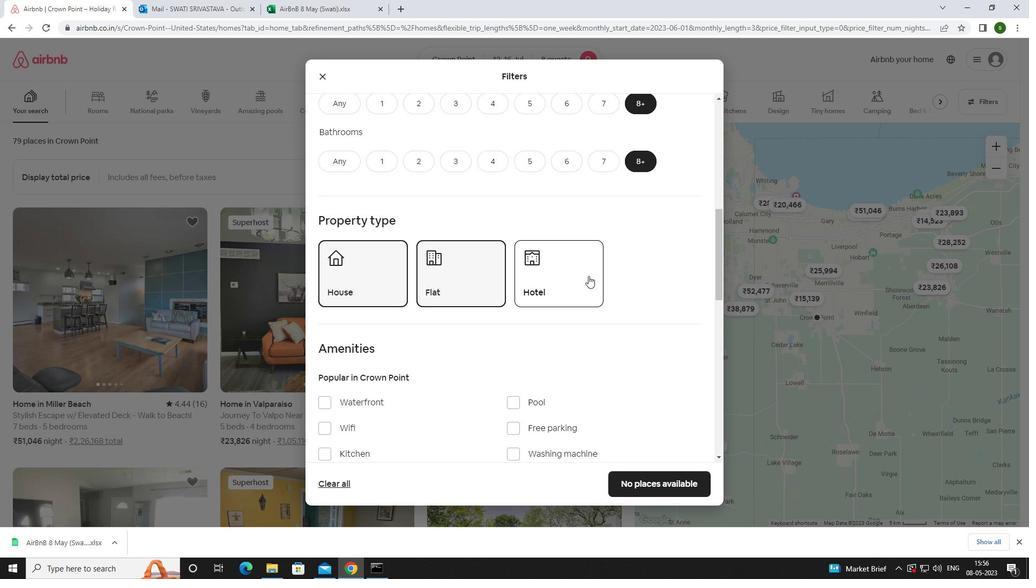 
Action: Mouse moved to (524, 269)
Screenshot: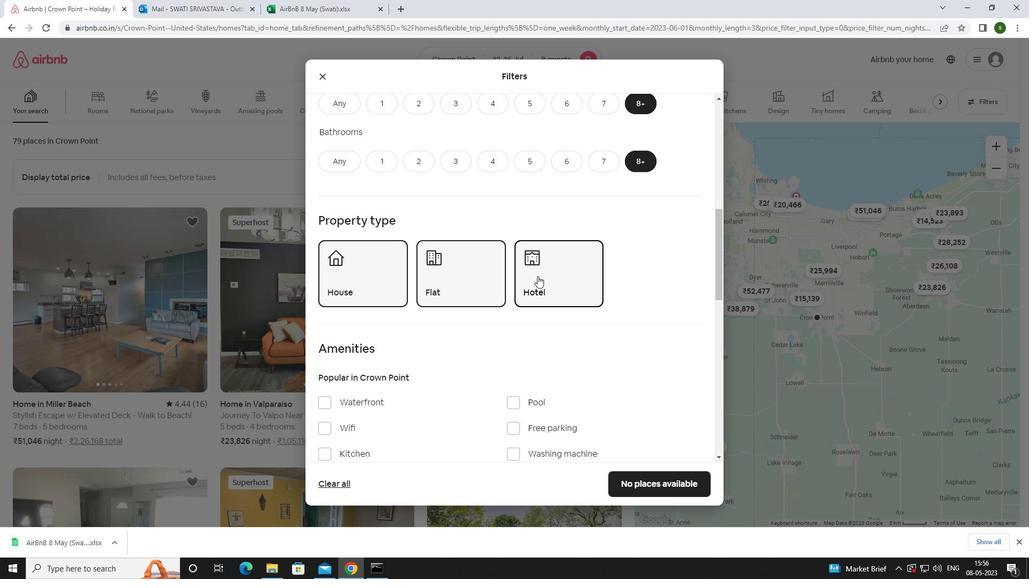 
Action: Mouse scrolled (524, 268) with delta (0, 0)
Screenshot: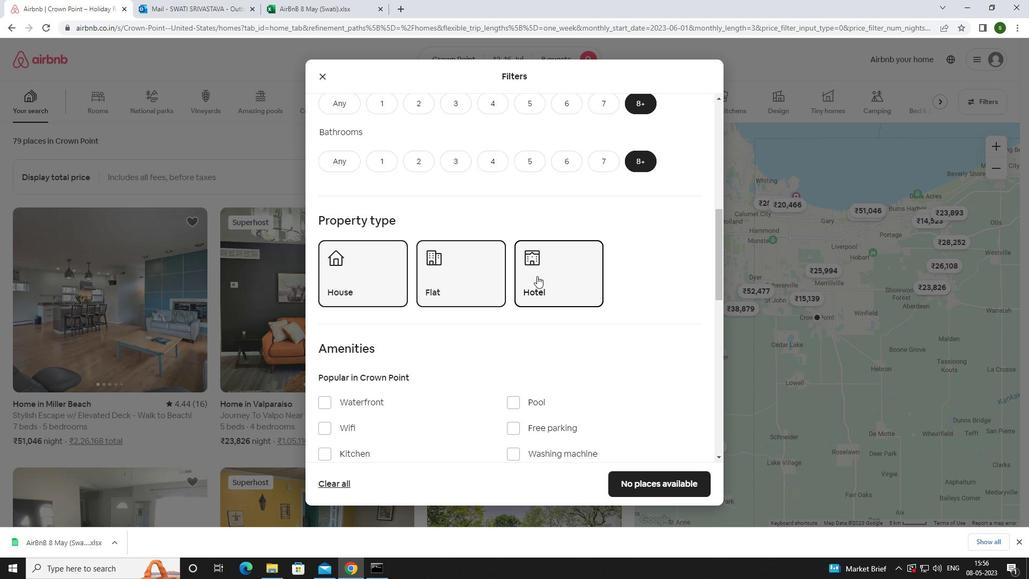 
Action: Mouse scrolled (524, 268) with delta (0, 0)
Screenshot: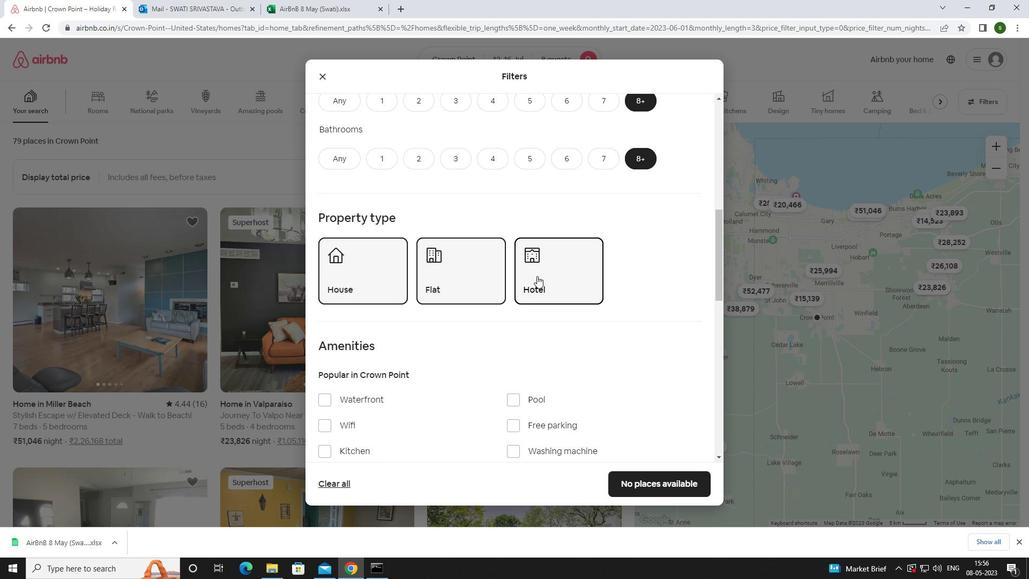 
Action: Mouse moved to (399, 316)
Screenshot: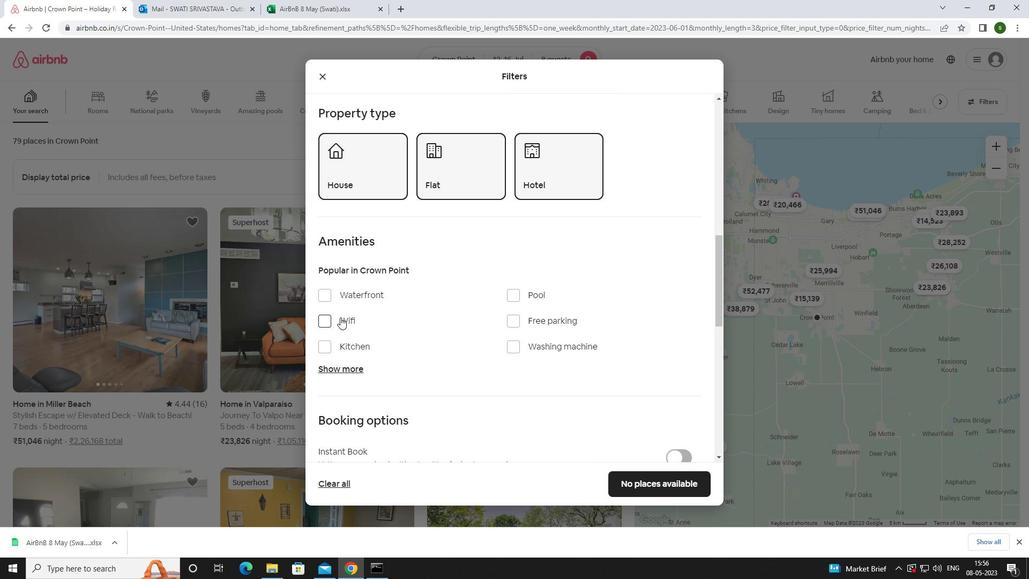 
Action: Mouse pressed left at (399, 316)
Screenshot: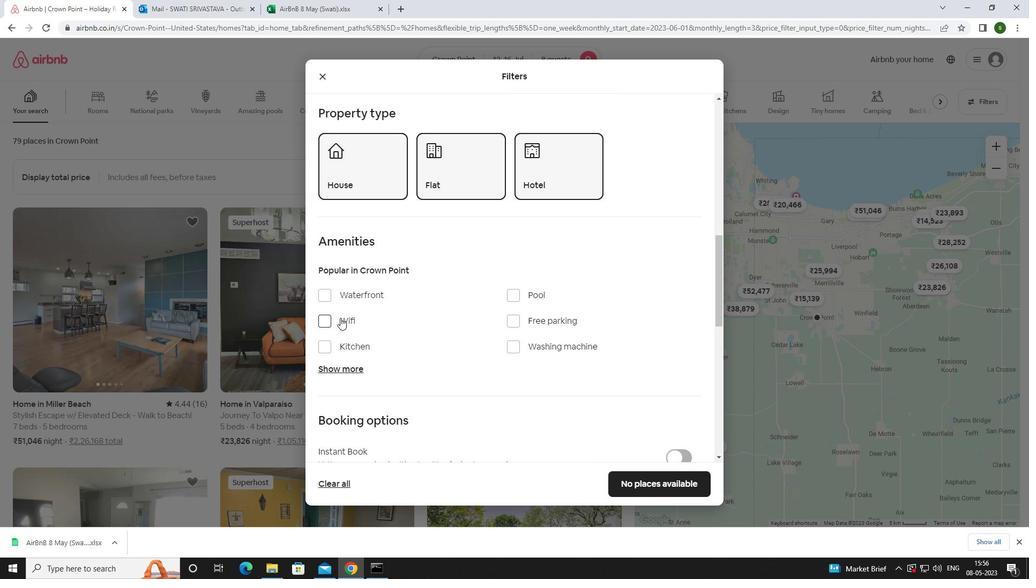 
Action: Mouse moved to (507, 320)
Screenshot: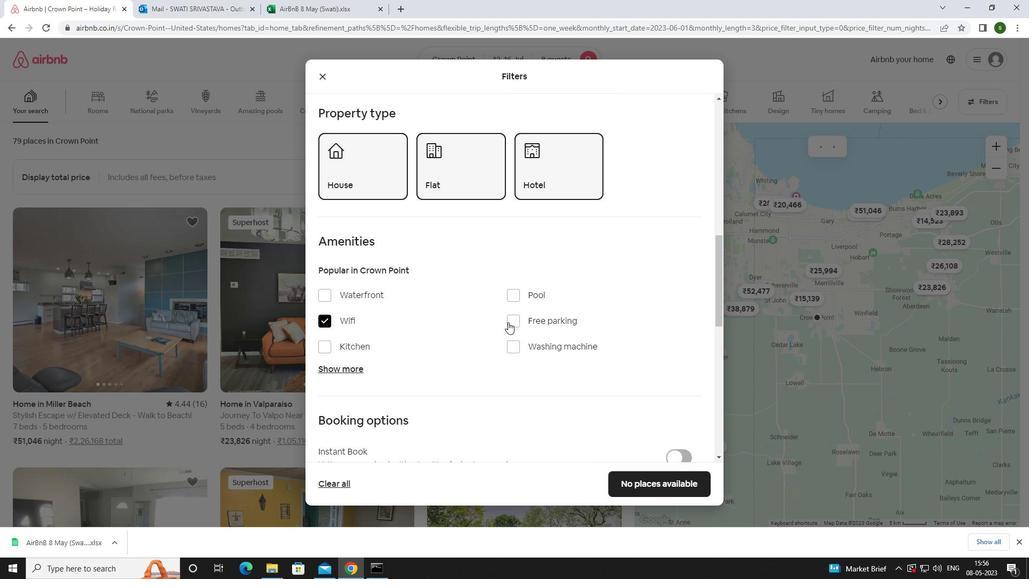 
Action: Mouse pressed left at (507, 320)
Screenshot: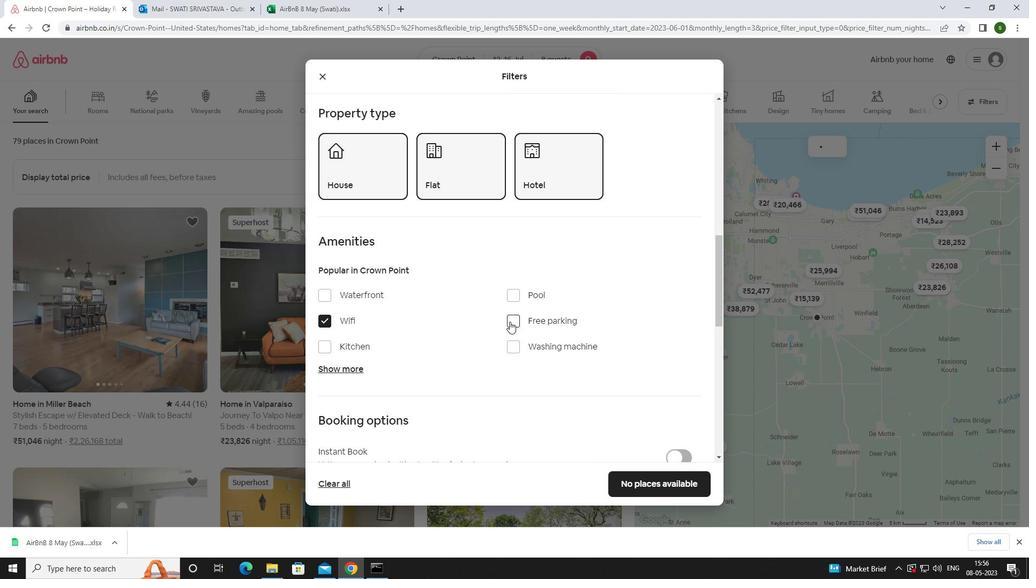 
Action: Mouse moved to (402, 376)
Screenshot: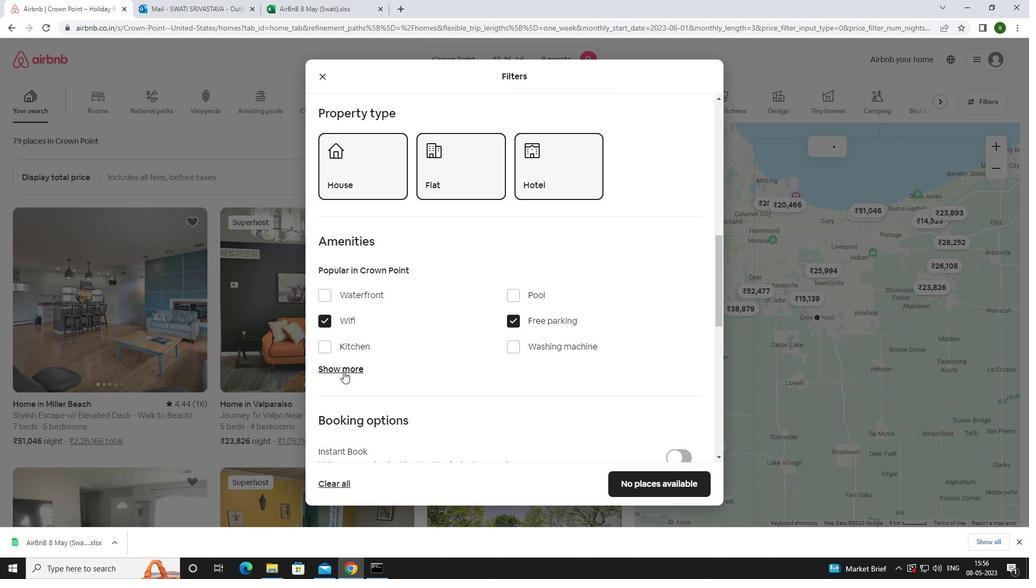 
Action: Mouse pressed left at (402, 376)
Screenshot: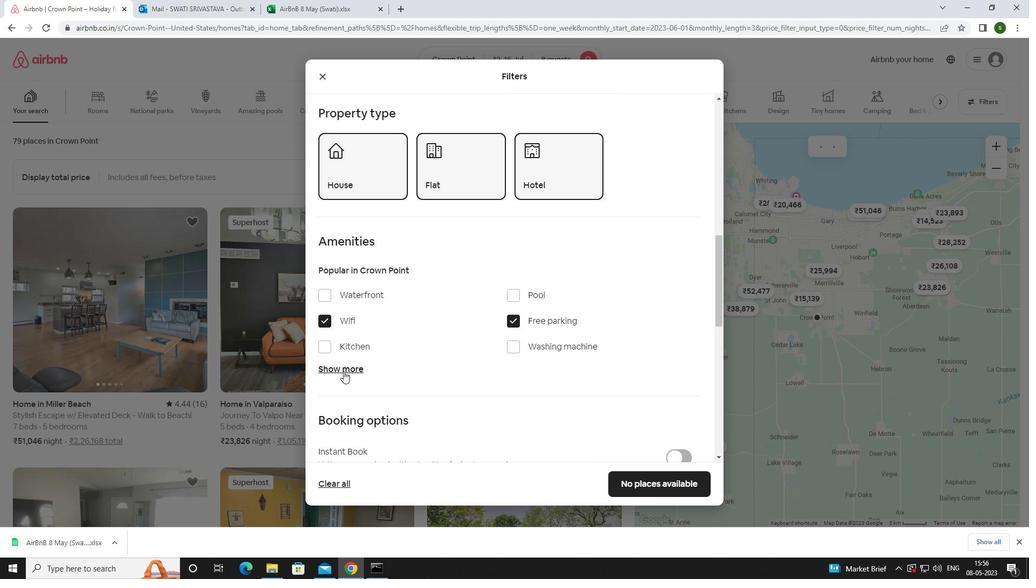 
Action: Mouse moved to (457, 343)
Screenshot: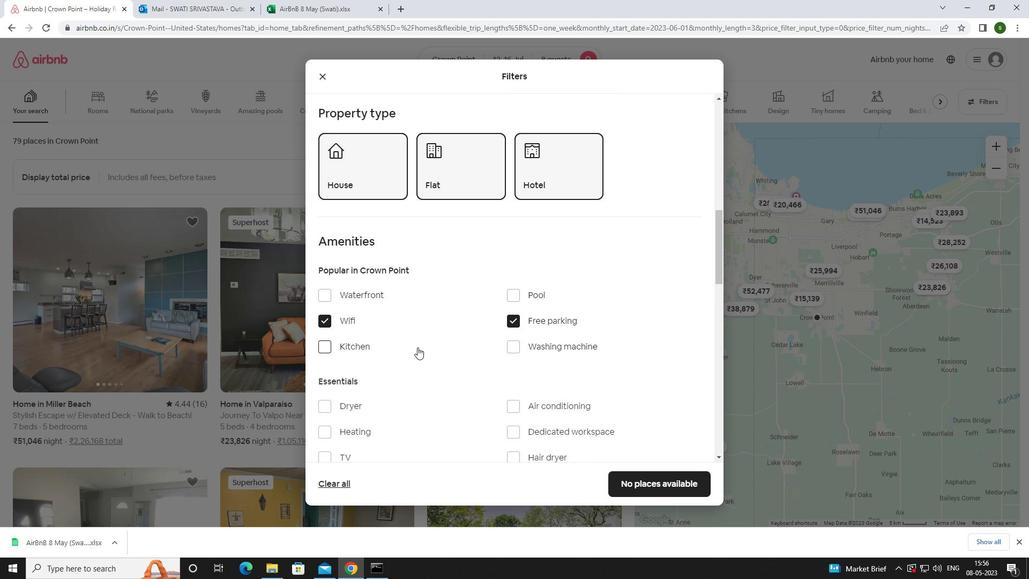 
Action: Mouse scrolled (457, 343) with delta (0, 0)
Screenshot: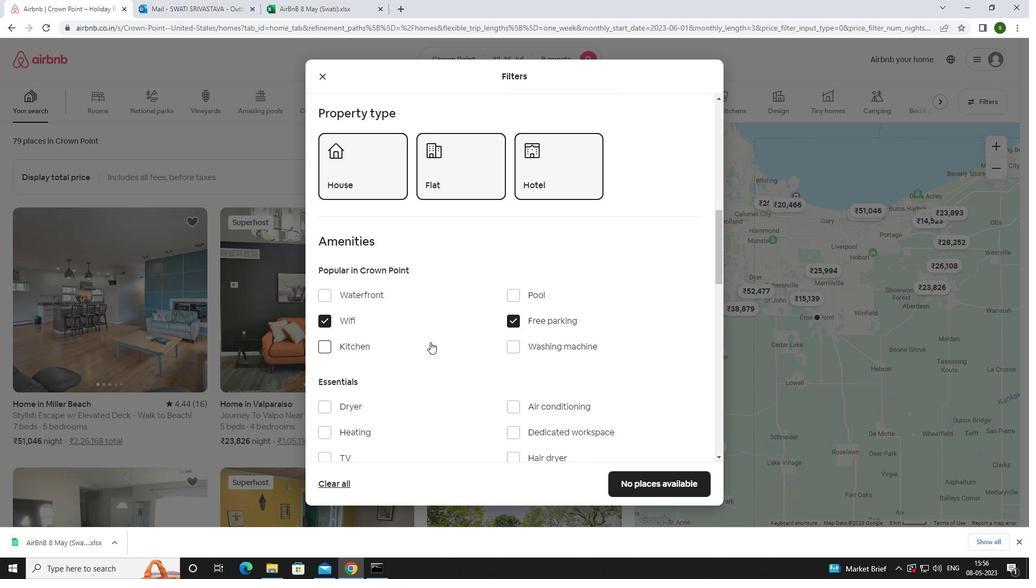 
Action: Mouse scrolled (457, 343) with delta (0, 0)
Screenshot: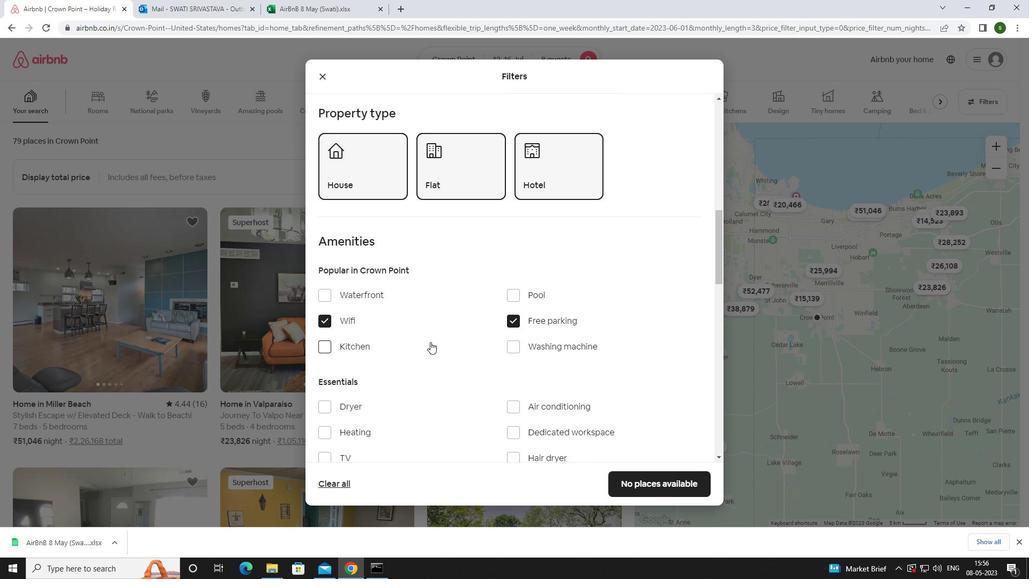 
Action: Mouse scrolled (457, 343) with delta (0, 0)
Screenshot: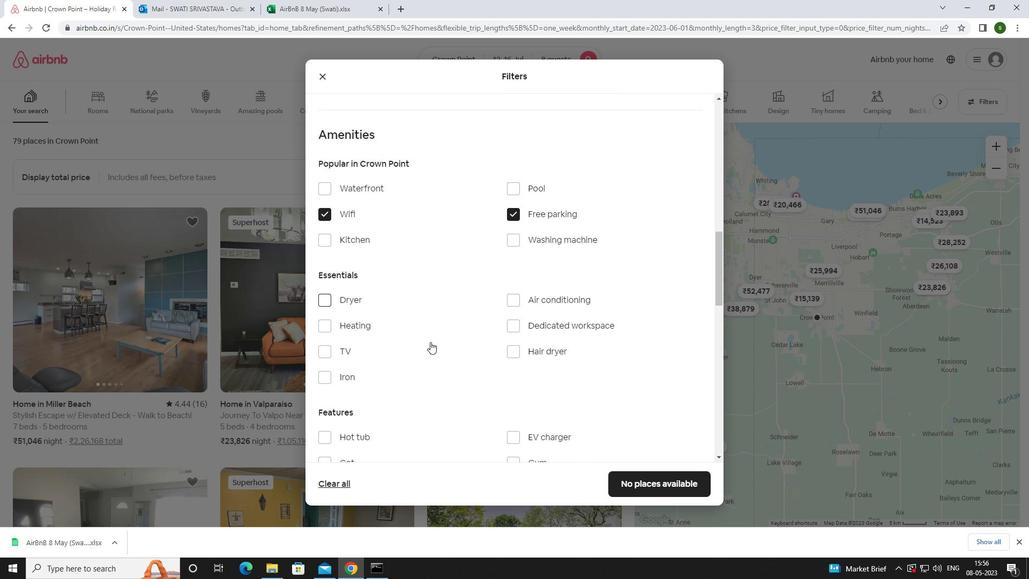 
Action: Mouse moved to (399, 297)
Screenshot: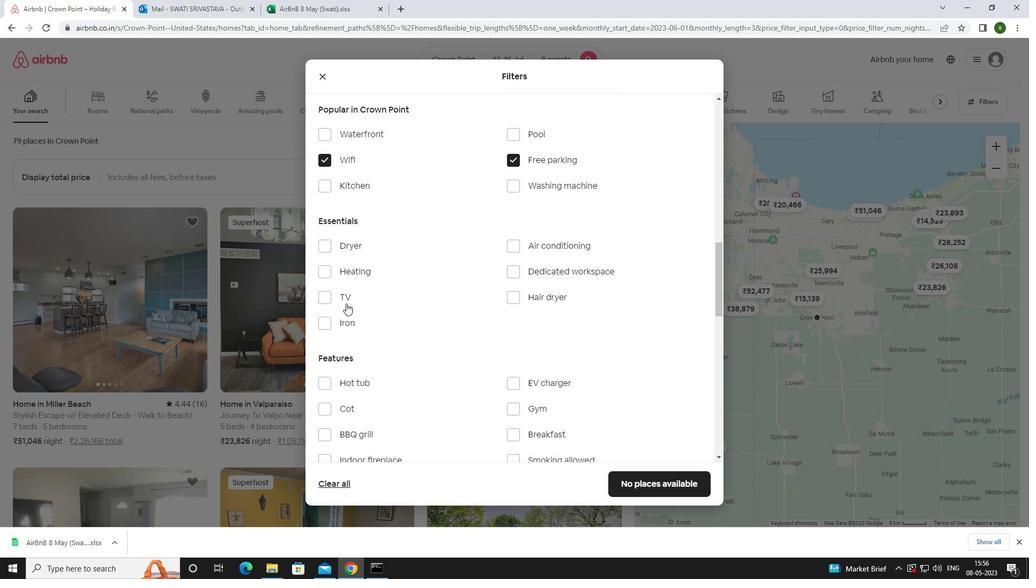 
Action: Mouse pressed left at (399, 297)
Screenshot: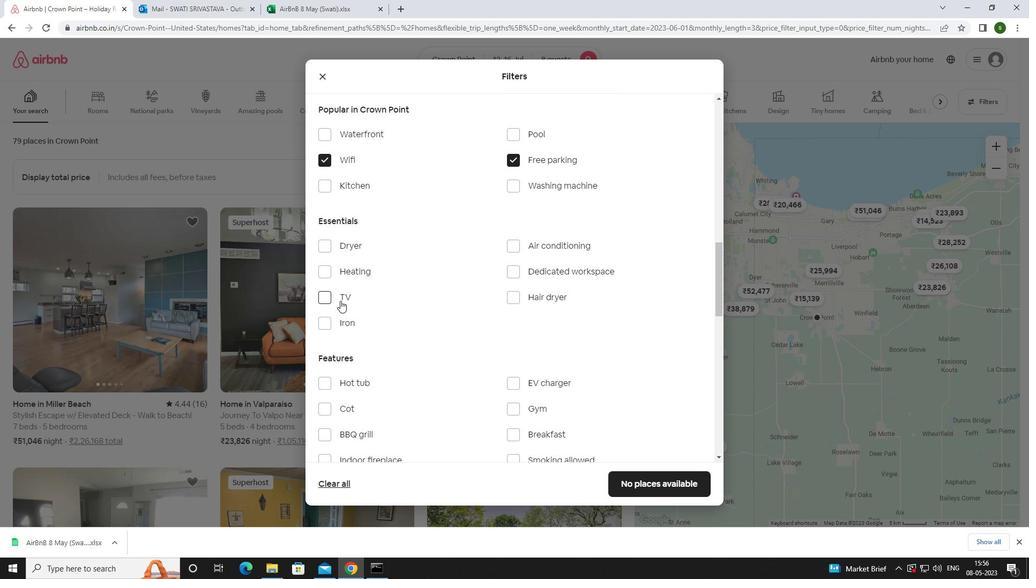 
Action: Mouse moved to (443, 328)
Screenshot: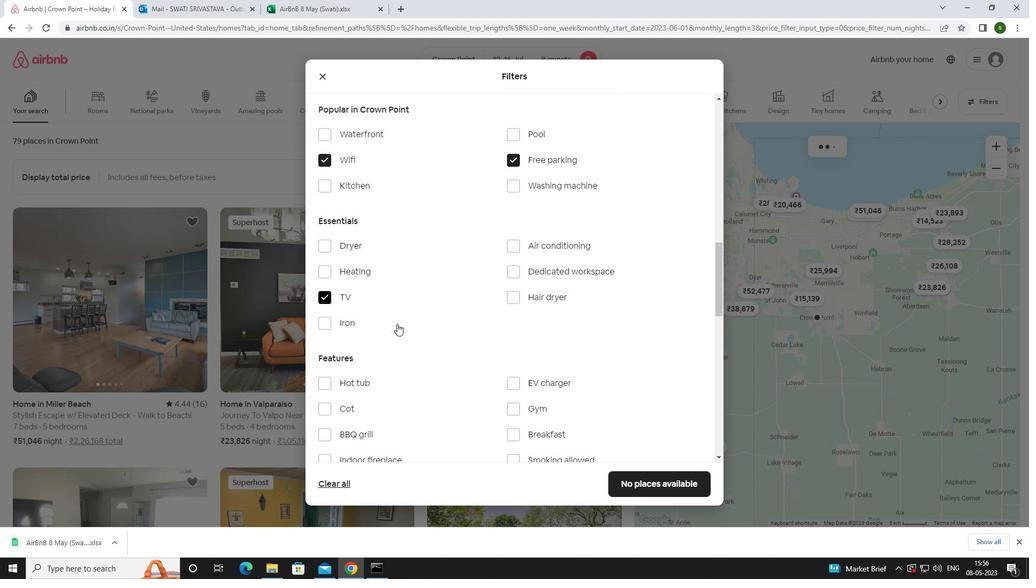 
Action: Mouse scrolled (443, 328) with delta (0, 0)
Screenshot: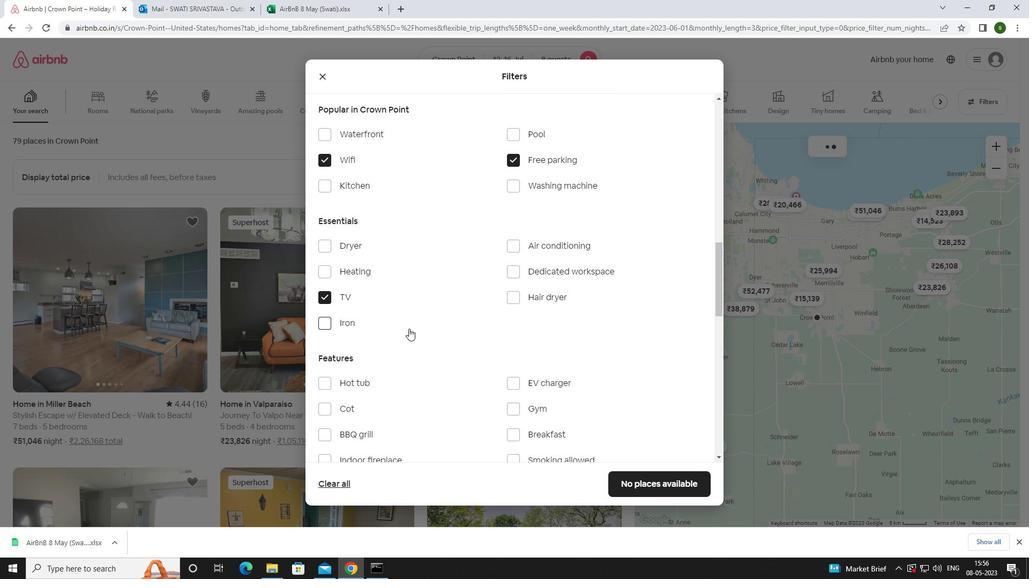 
Action: Mouse scrolled (443, 328) with delta (0, 0)
Screenshot: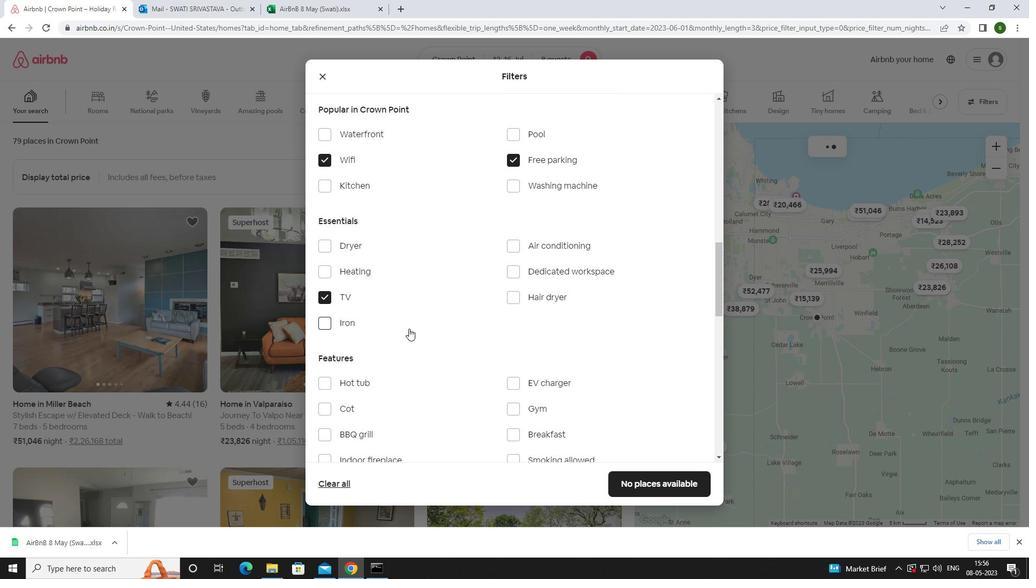 
Action: Mouse moved to (509, 294)
Screenshot: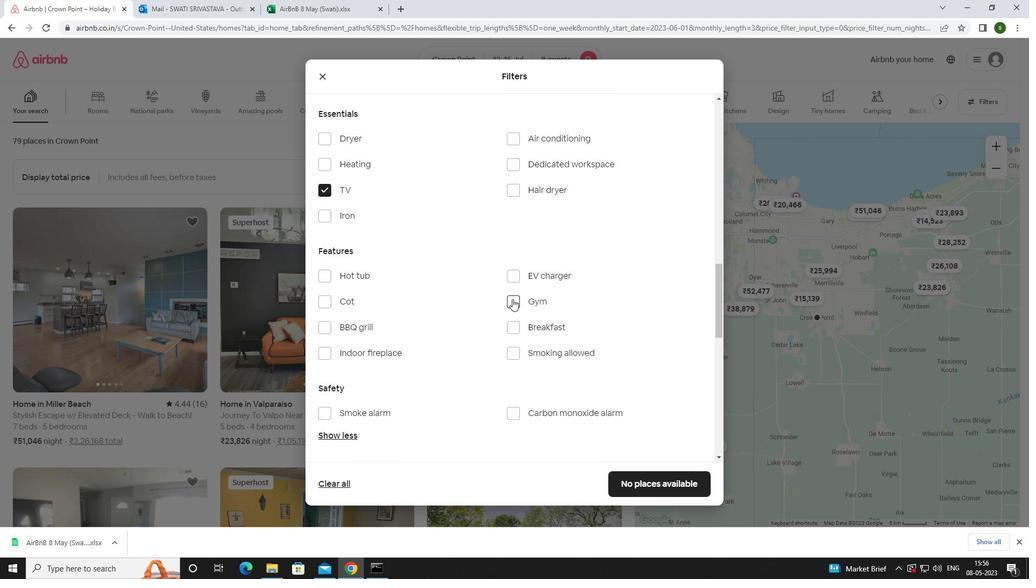 
Action: Mouse pressed left at (509, 294)
Screenshot: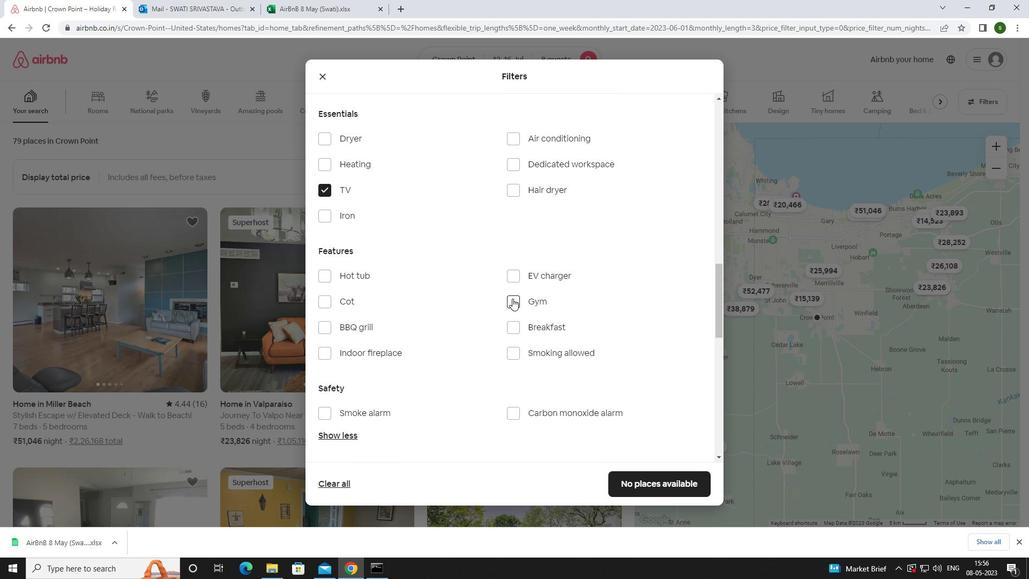 
Action: Mouse moved to (509, 327)
Screenshot: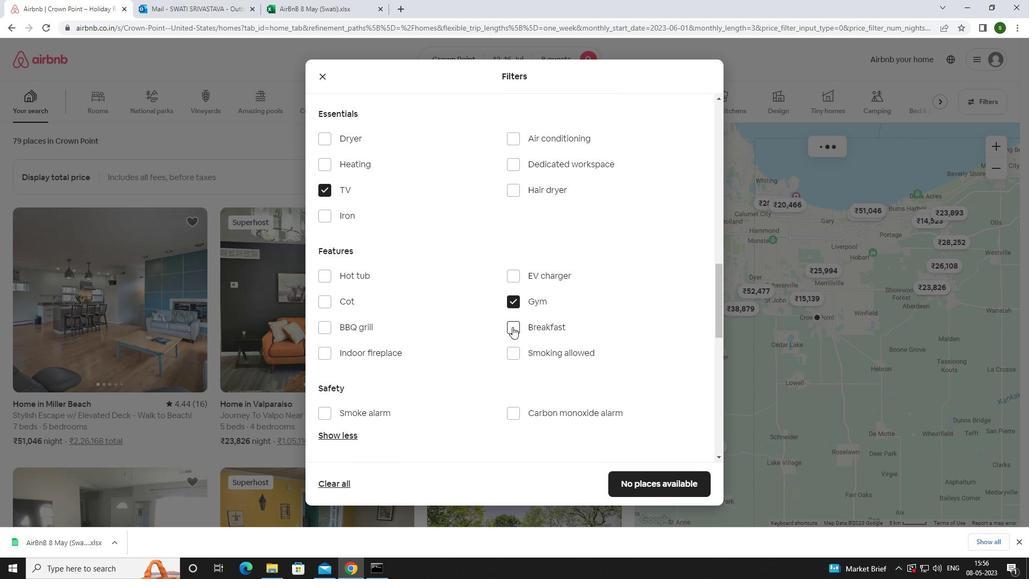 
Action: Mouse pressed left at (509, 327)
Screenshot: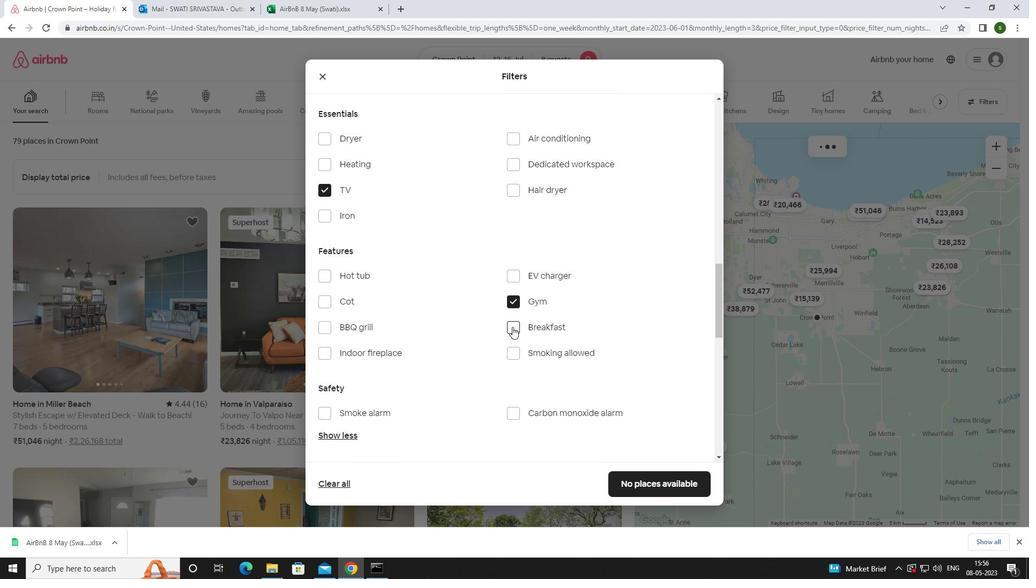 
Action: Mouse moved to (480, 319)
Screenshot: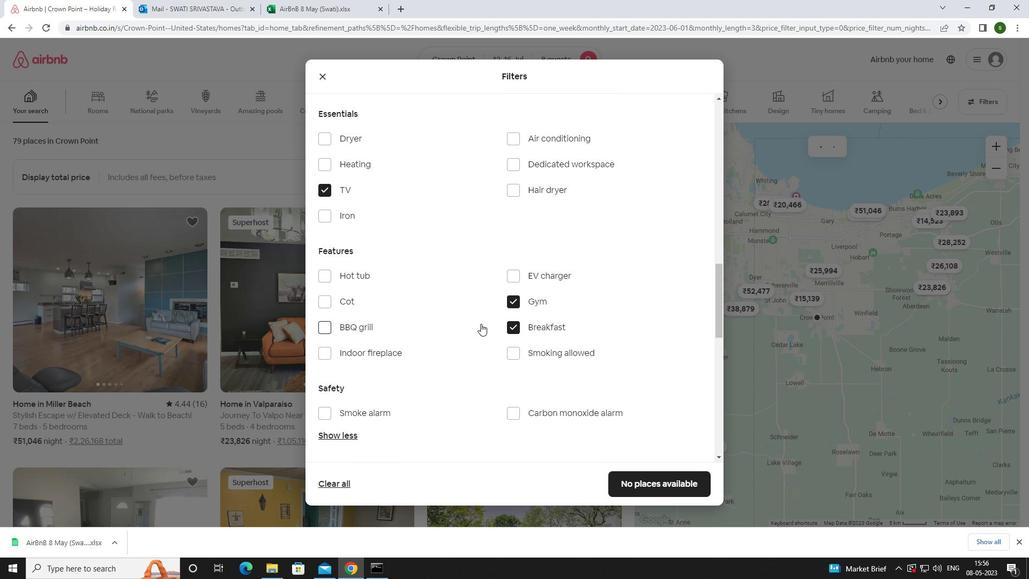 
Action: Mouse scrolled (480, 319) with delta (0, 0)
Screenshot: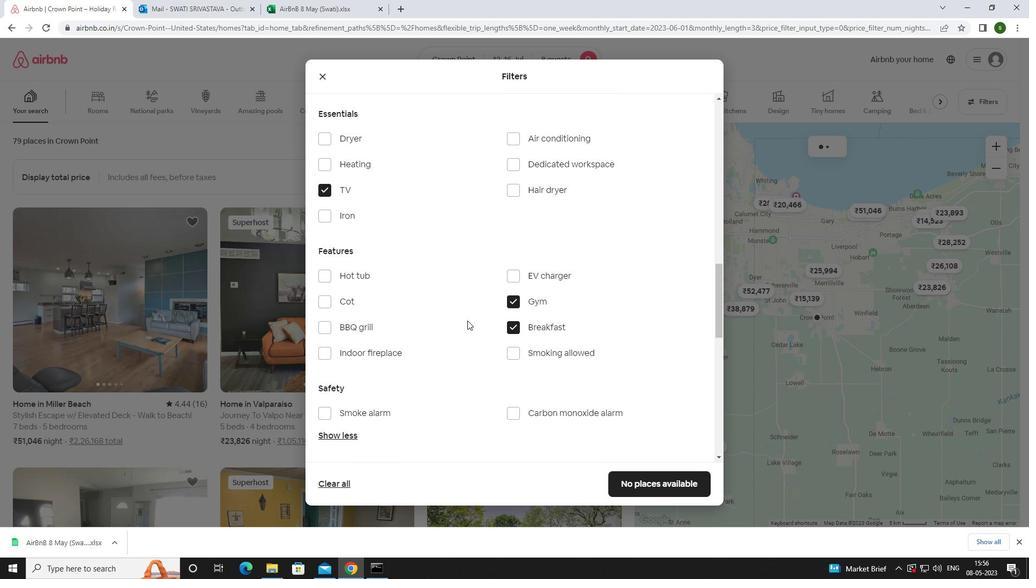 
Action: Mouse scrolled (480, 319) with delta (0, 0)
Screenshot: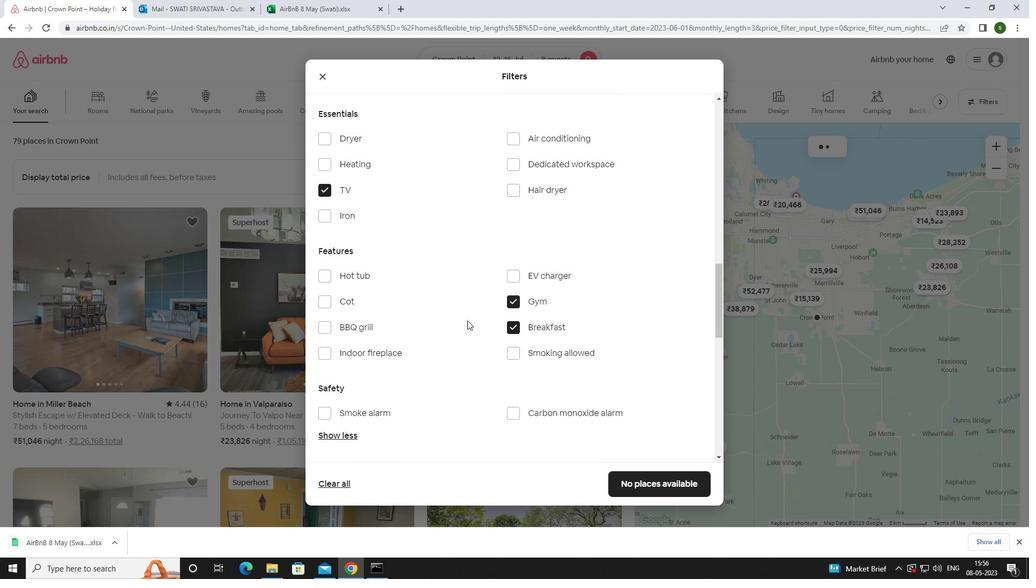 
Action: Mouse scrolled (480, 319) with delta (0, 0)
Screenshot: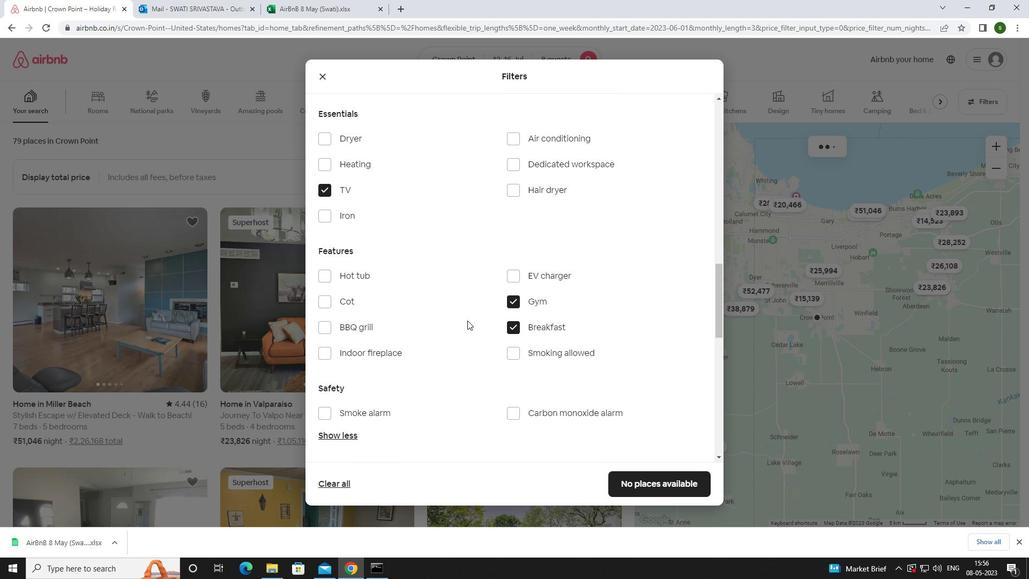 
Action: Mouse scrolled (480, 319) with delta (0, 0)
Screenshot: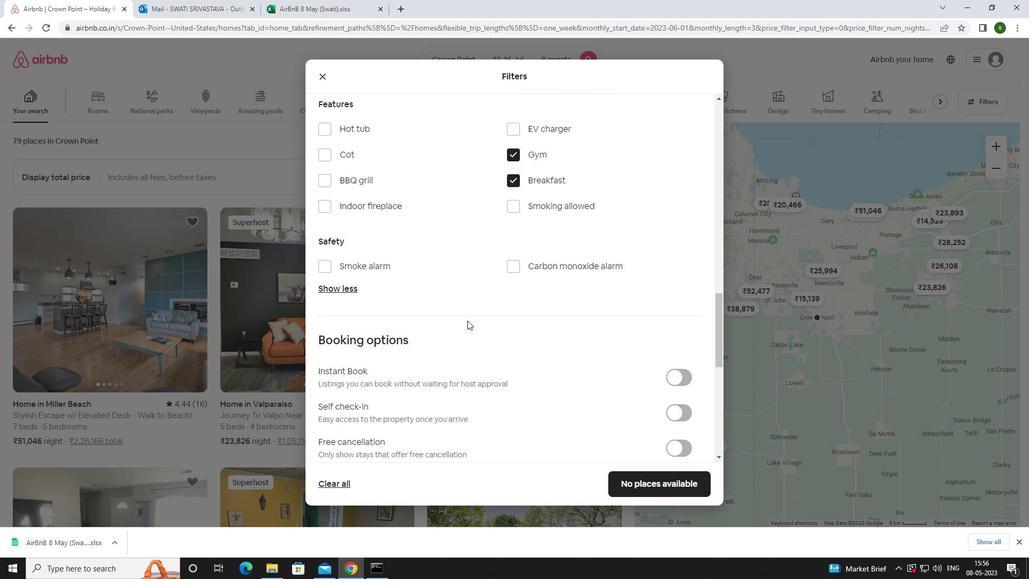 
Action: Mouse moved to (613, 341)
Screenshot: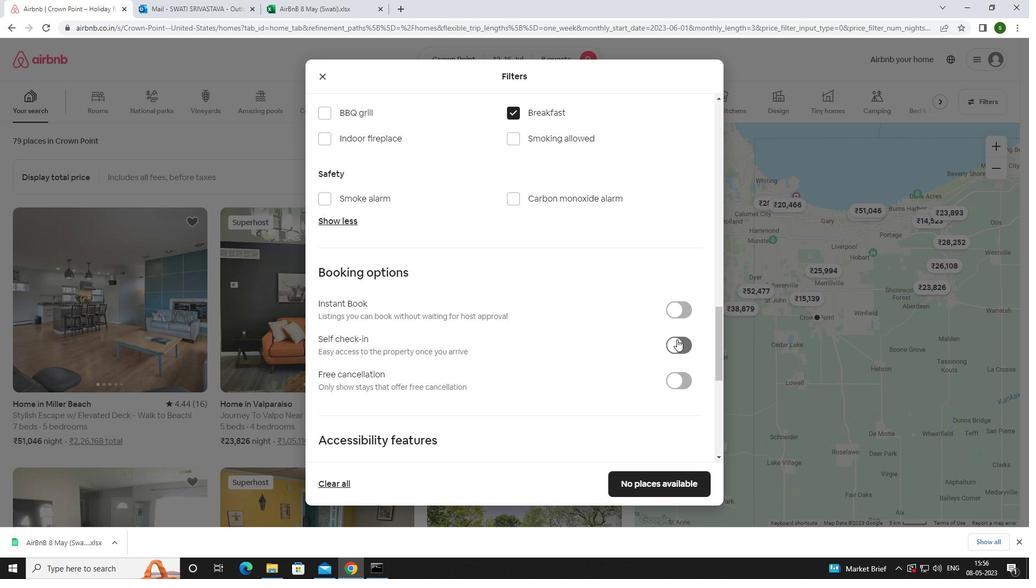 
Action: Mouse pressed left at (613, 341)
Screenshot: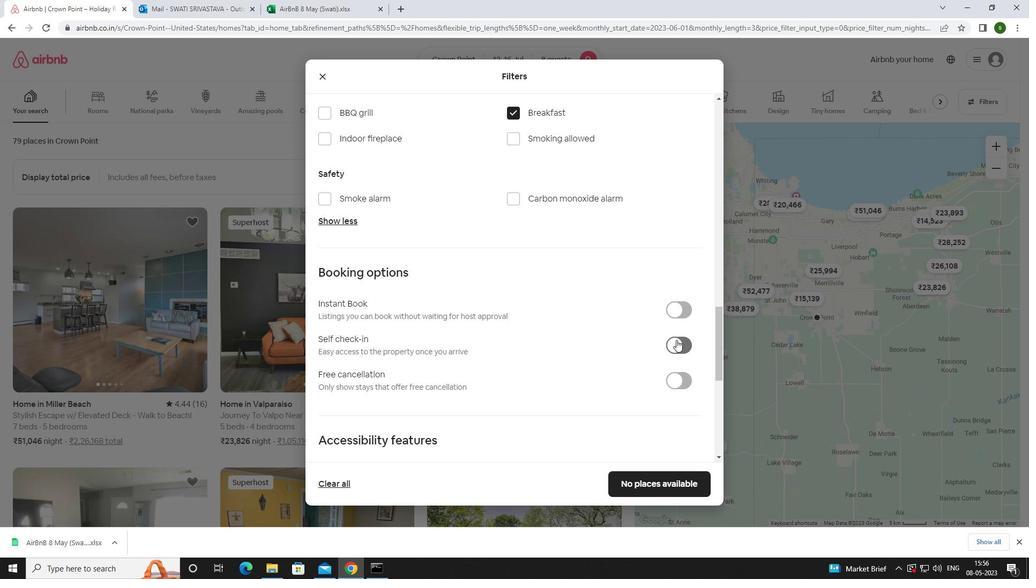 
Action: Mouse moved to (557, 332)
Screenshot: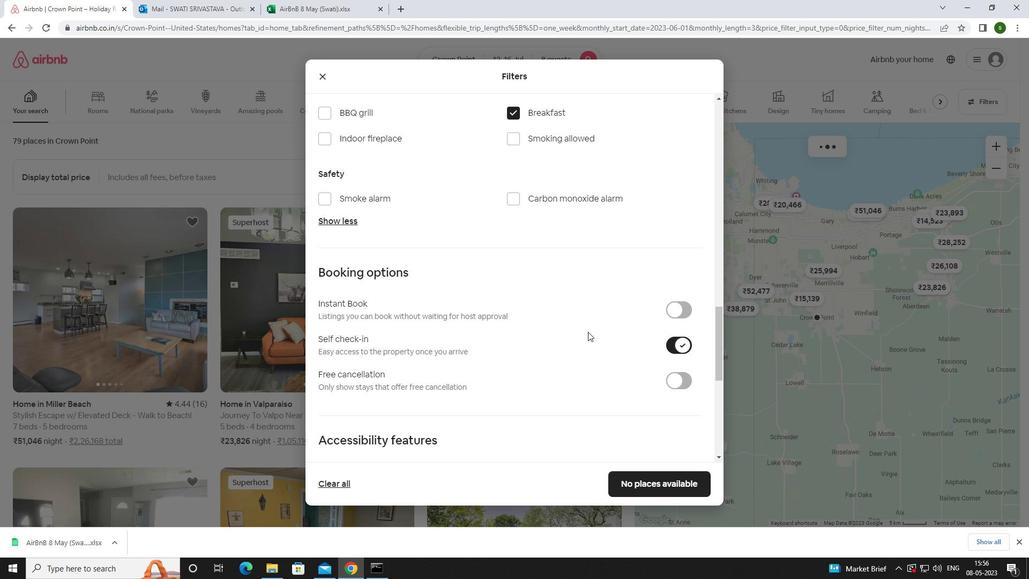 
Action: Mouse scrolled (557, 331) with delta (0, -1)
Screenshot: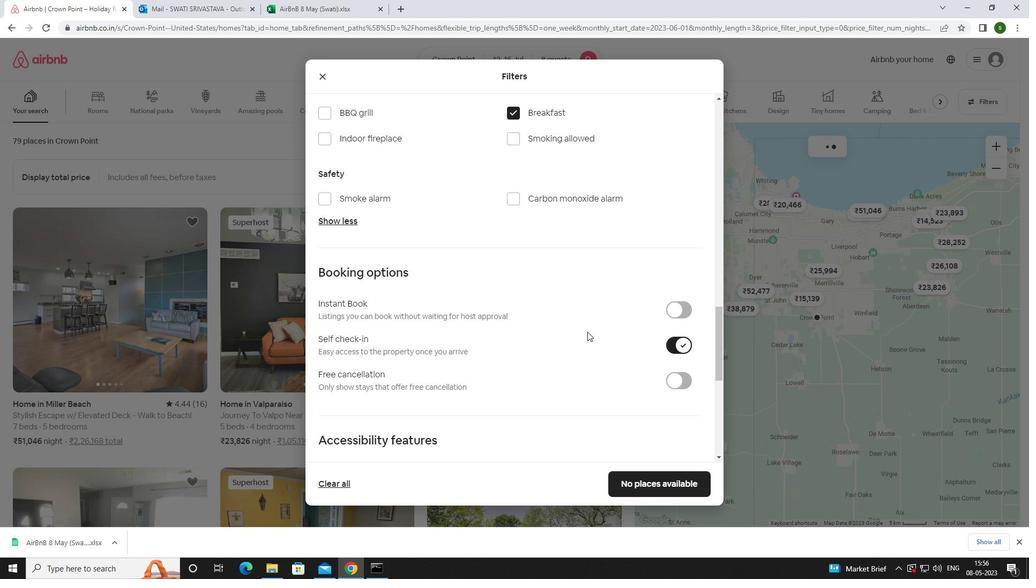 
Action: Mouse scrolled (557, 331) with delta (0, -1)
Screenshot: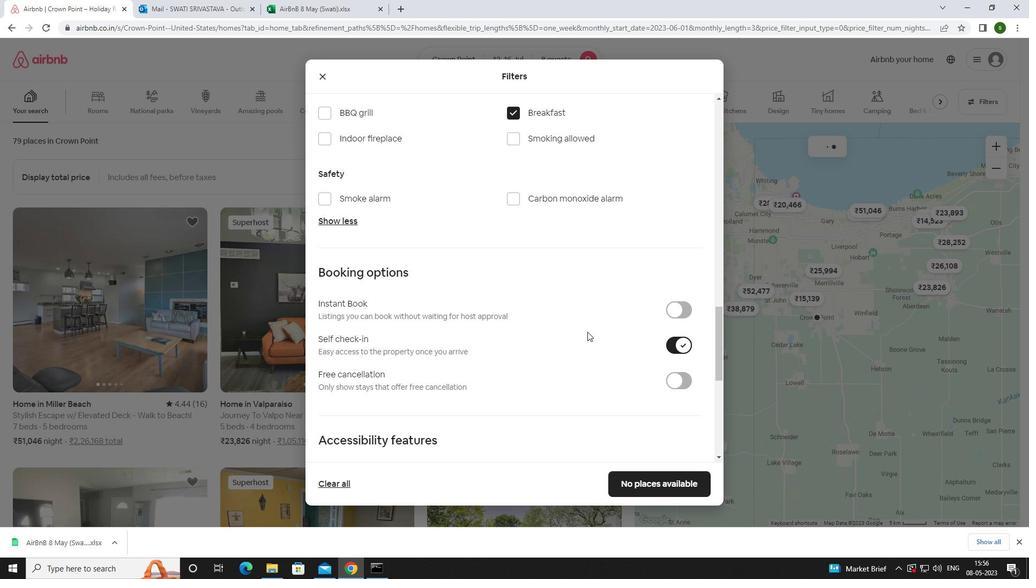 
Action: Mouse scrolled (557, 331) with delta (0, -1)
Screenshot: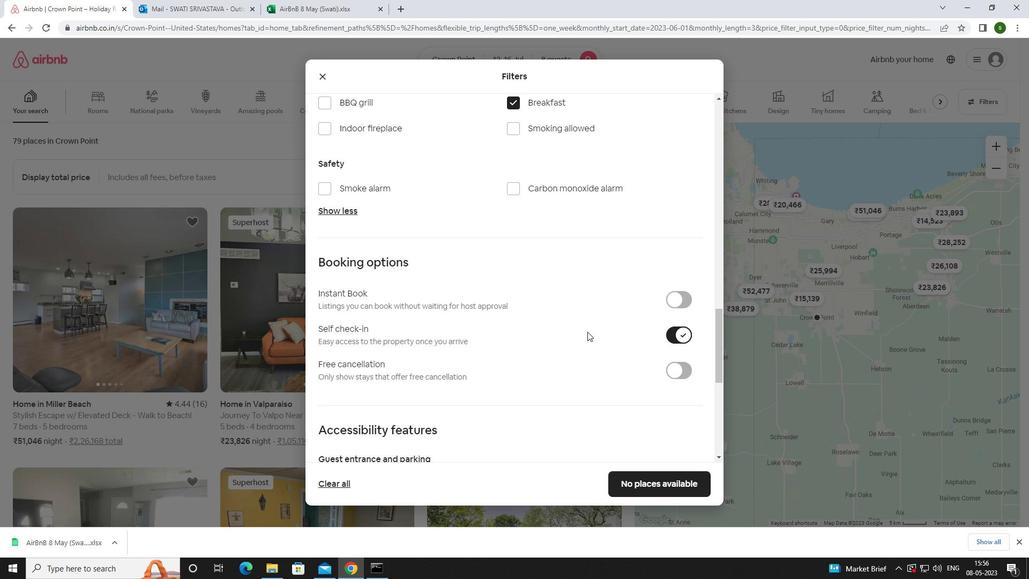 
Action: Mouse scrolled (557, 331) with delta (0, -1)
Screenshot: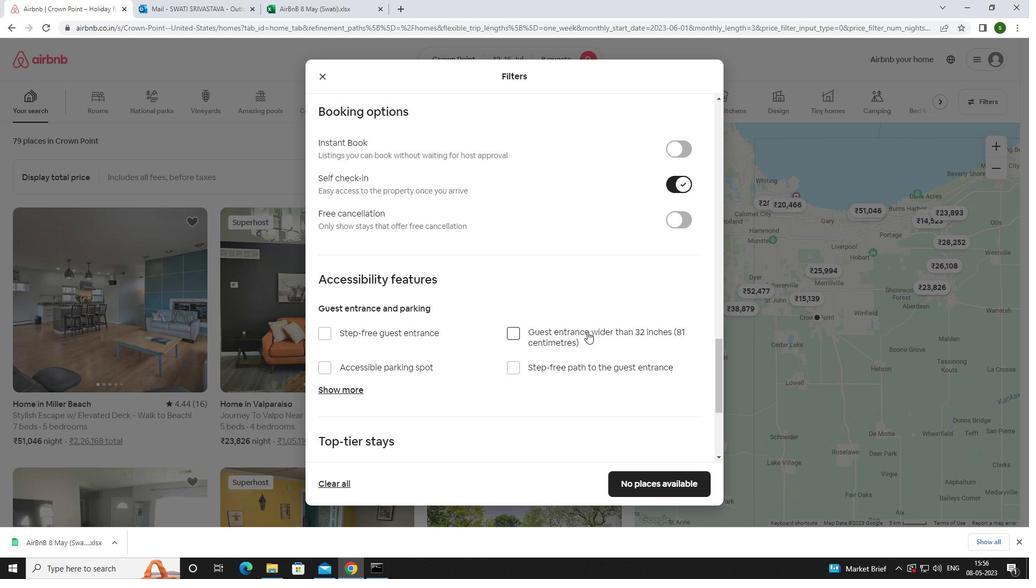 
Action: Mouse scrolled (557, 331) with delta (0, -1)
Screenshot: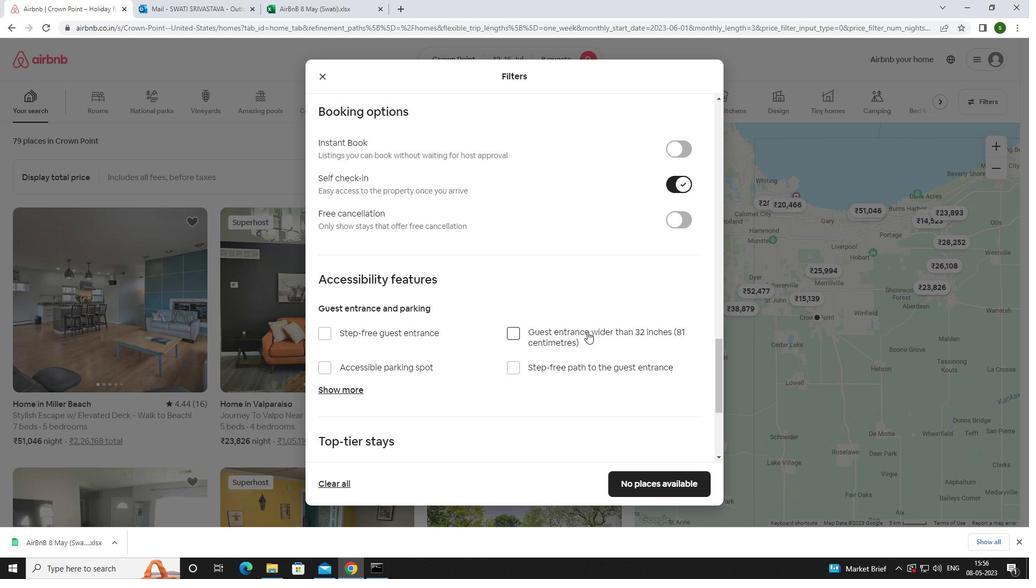 
Action: Mouse scrolled (557, 331) with delta (0, -1)
Screenshot: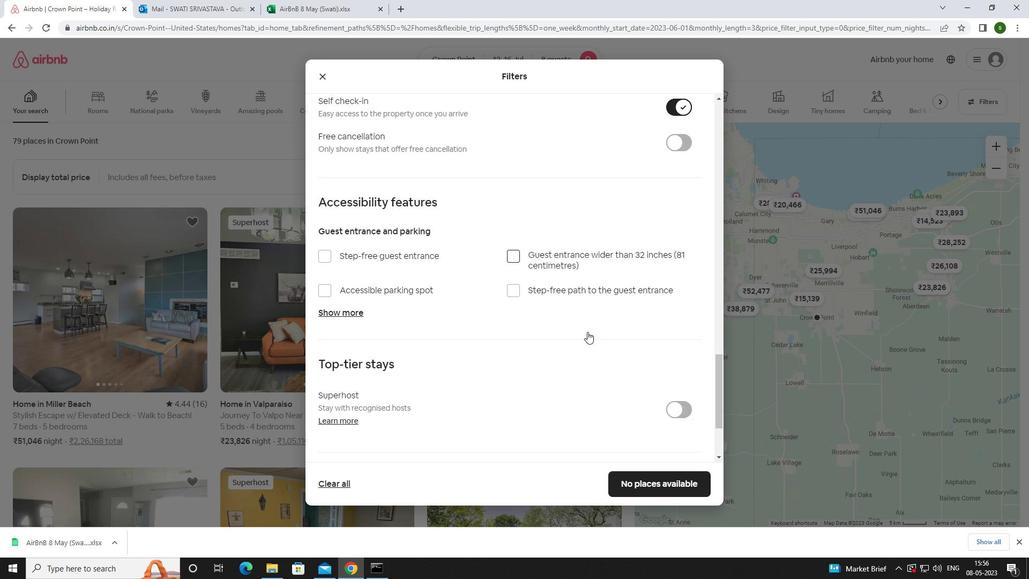 
Action: Mouse scrolled (557, 331) with delta (0, -1)
Screenshot: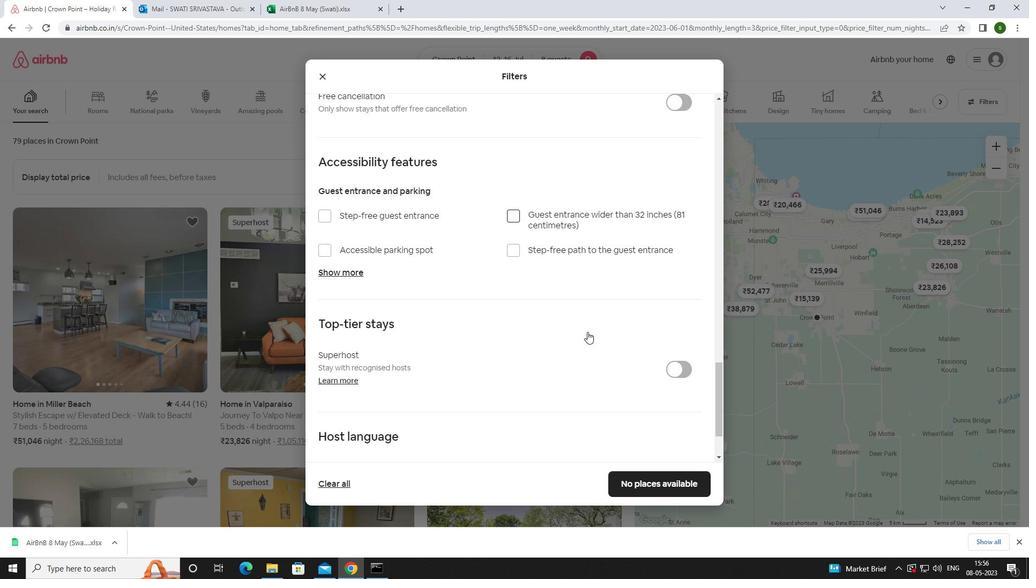 
Action: Mouse scrolled (557, 331) with delta (0, -1)
Screenshot: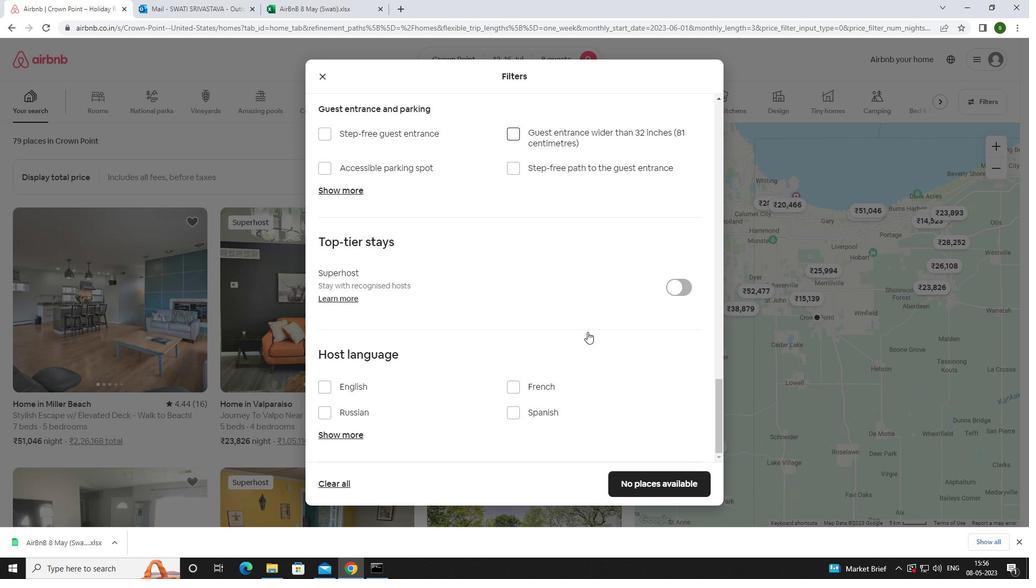 
Action: Mouse scrolled (557, 331) with delta (0, -1)
Screenshot: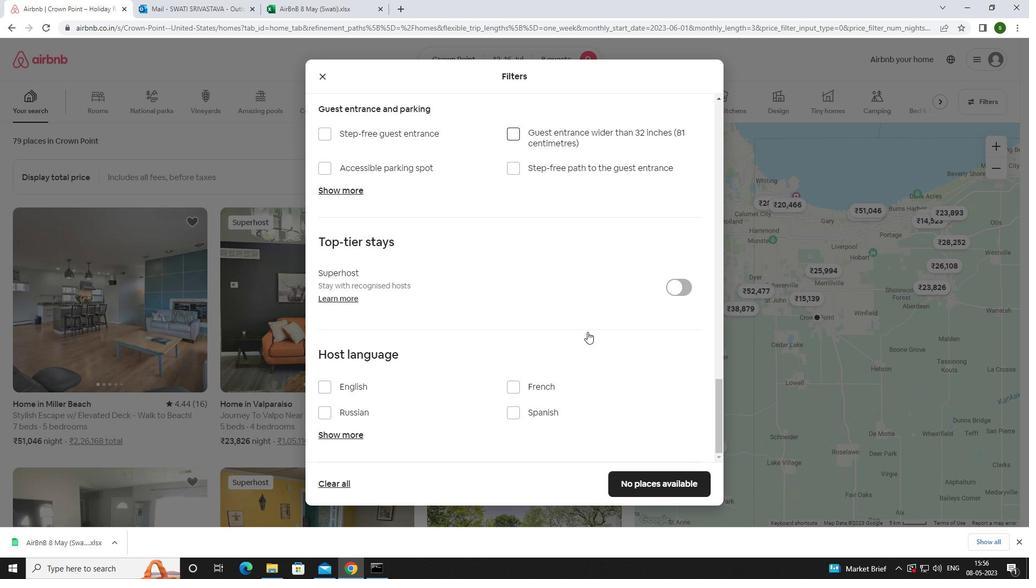 
Action: Mouse moved to (413, 392)
Screenshot: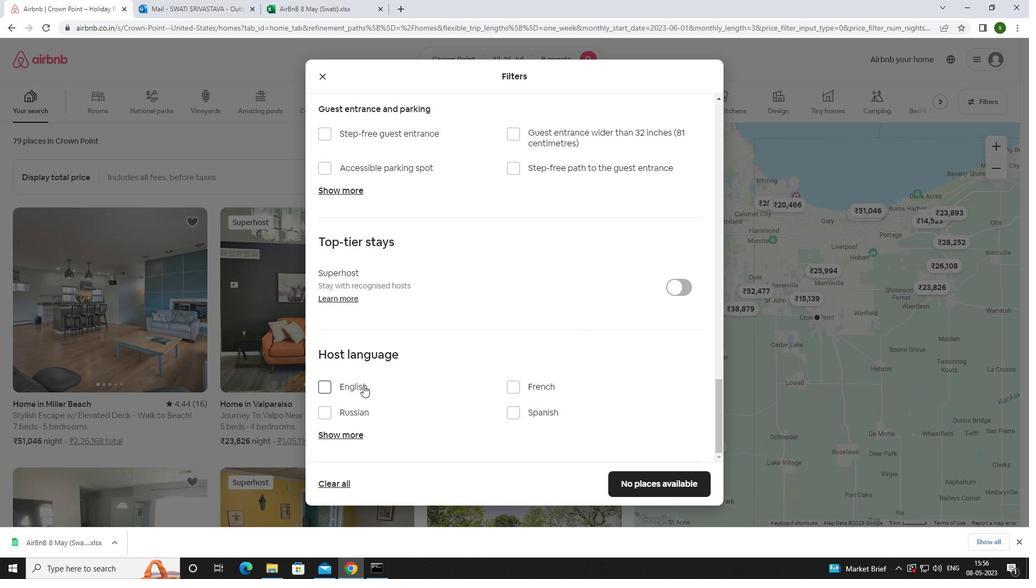 
Action: Mouse pressed left at (413, 392)
Screenshot: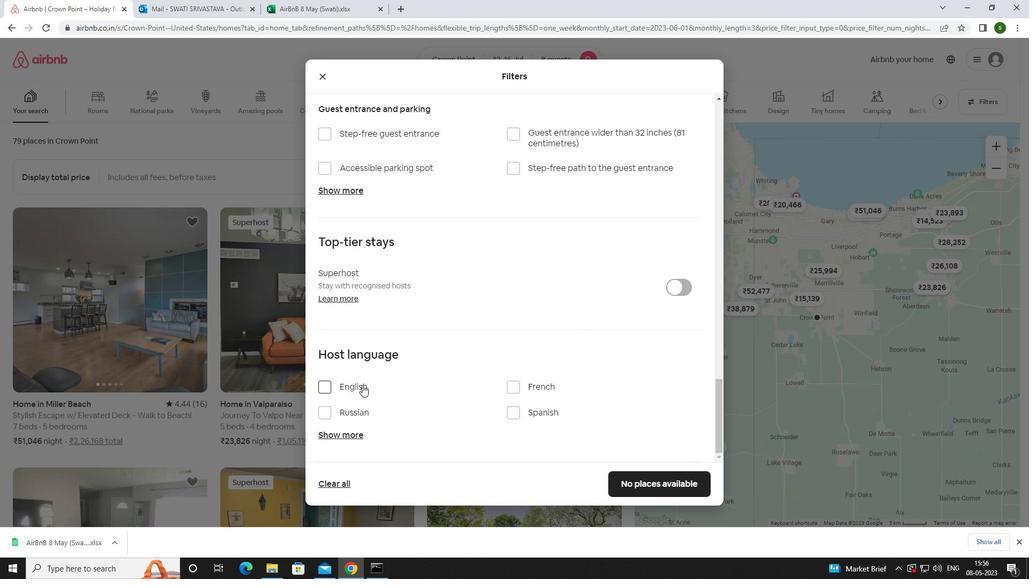 
Action: Mouse moved to (584, 504)
Screenshot: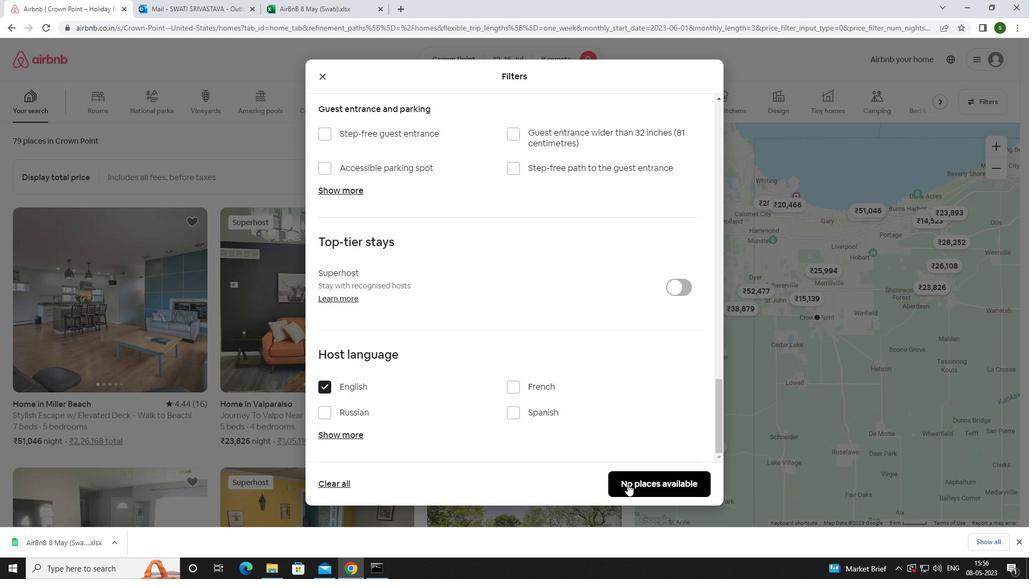 
Action: Mouse pressed left at (584, 504)
Screenshot: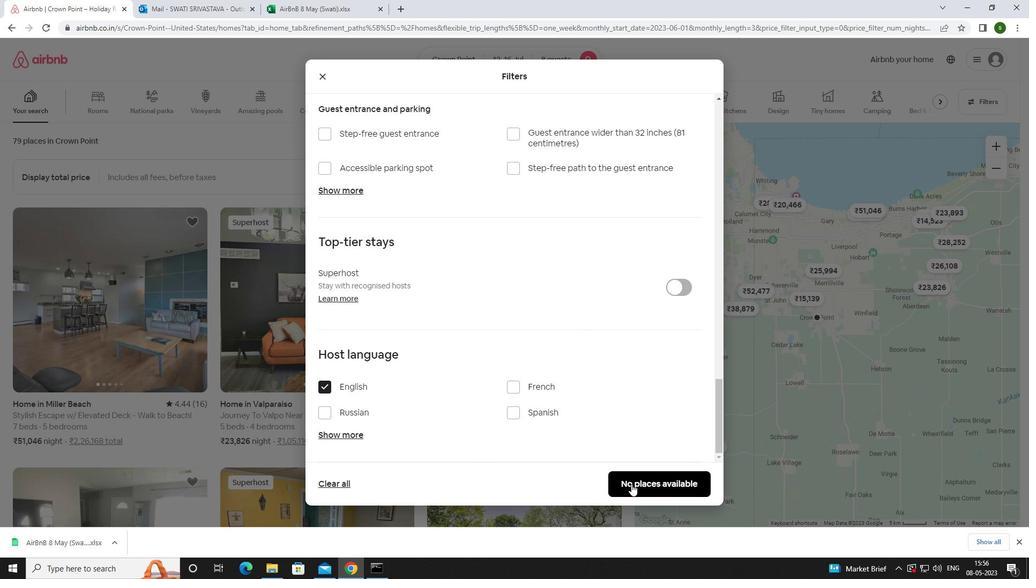 
Action: Mouse moved to (434, 301)
Screenshot: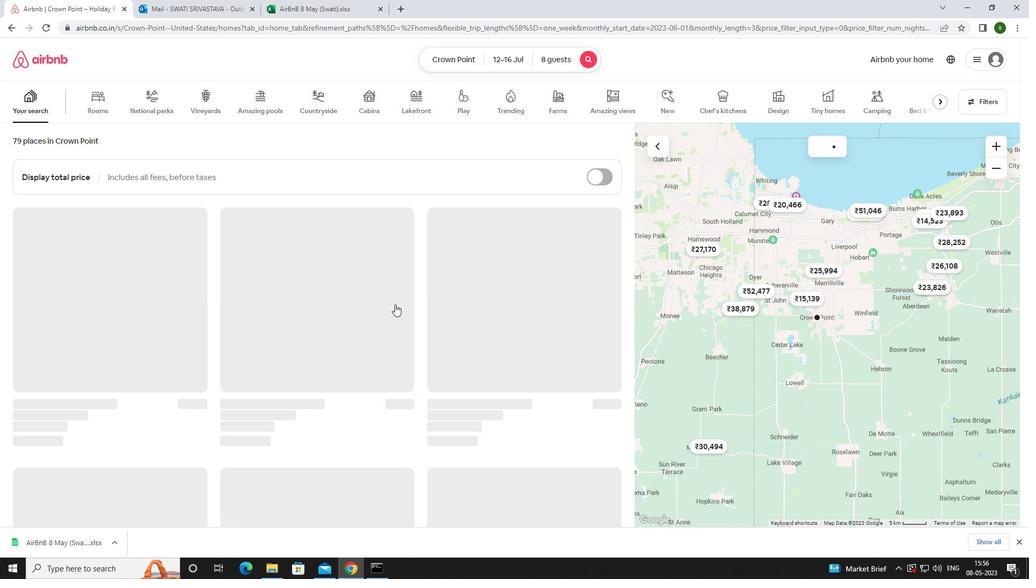 
